 Task: Find connections with filter location São Domingos do Maranhão with filter topic #Jobhunterswith filter profile language French with filter current company Bessemer Venture Partners with filter school CHANDIGARH UNIVERSITY with filter industry Alternative Dispute Resolution with filter service category Project Management with filter keywords title Actor
Action: Mouse moved to (249, 318)
Screenshot: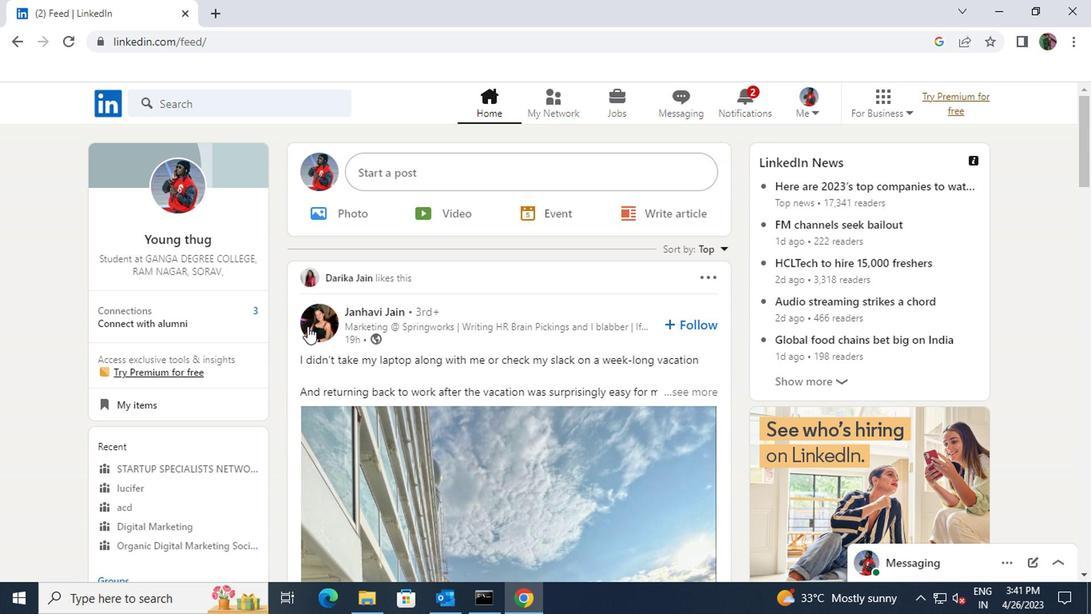 
Action: Mouse pressed left at (249, 318)
Screenshot: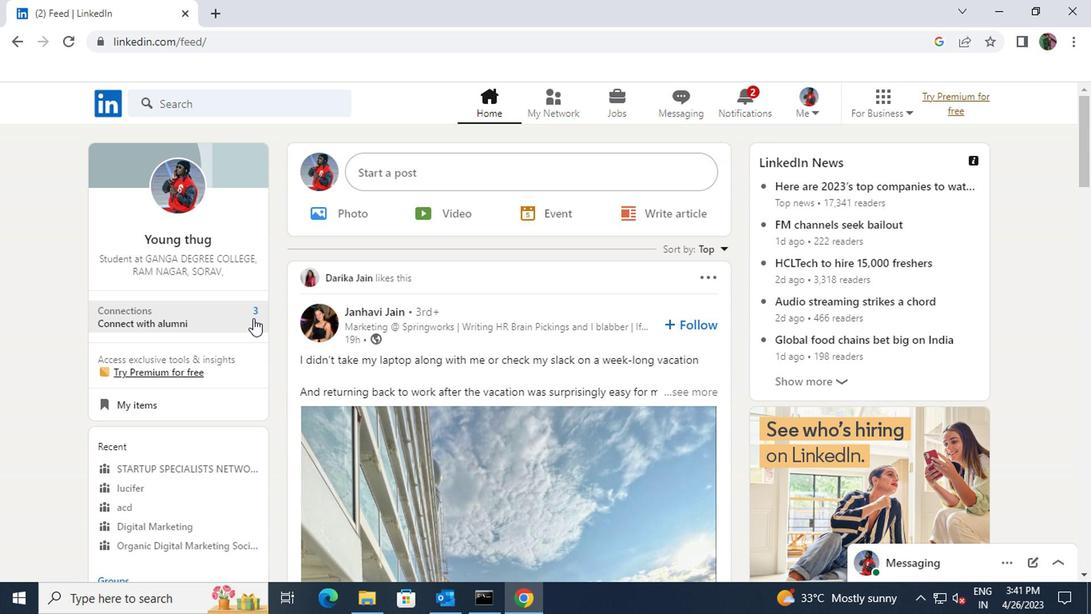 
Action: Mouse moved to (261, 194)
Screenshot: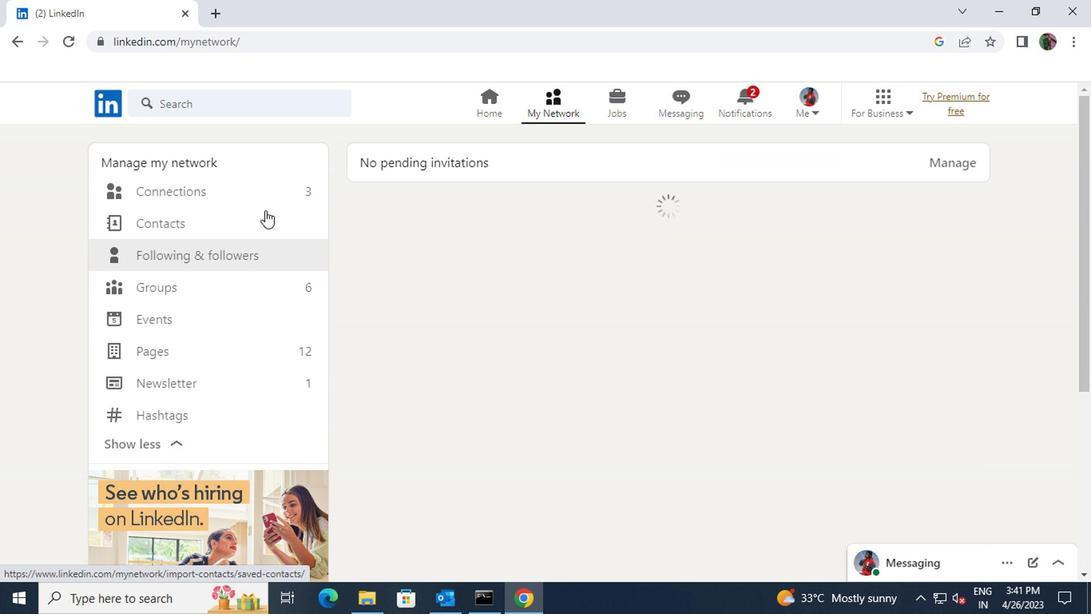 
Action: Mouse pressed left at (261, 194)
Screenshot: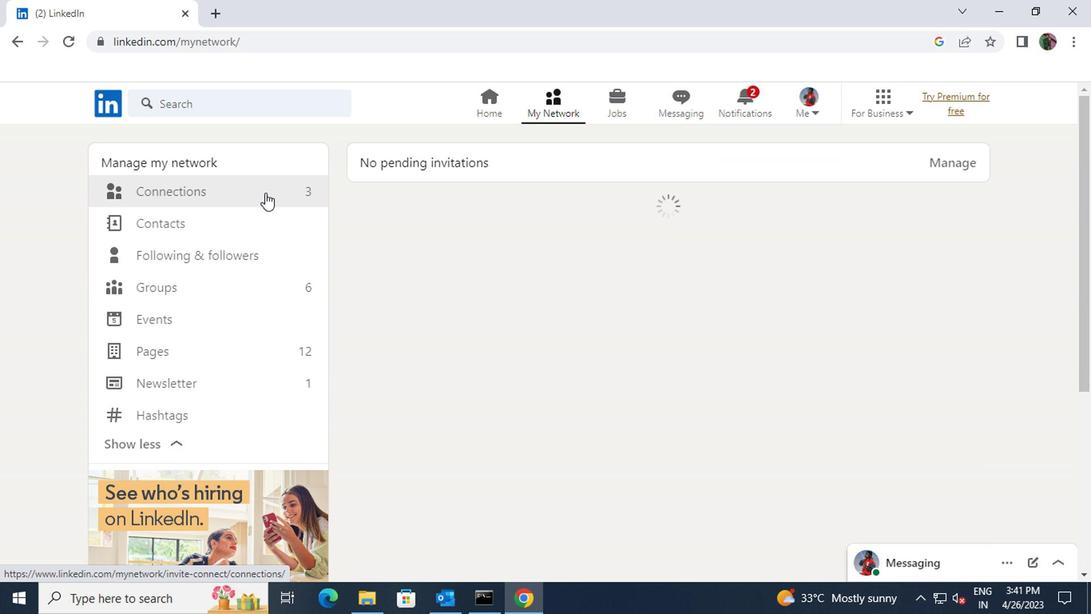 
Action: Mouse moved to (648, 191)
Screenshot: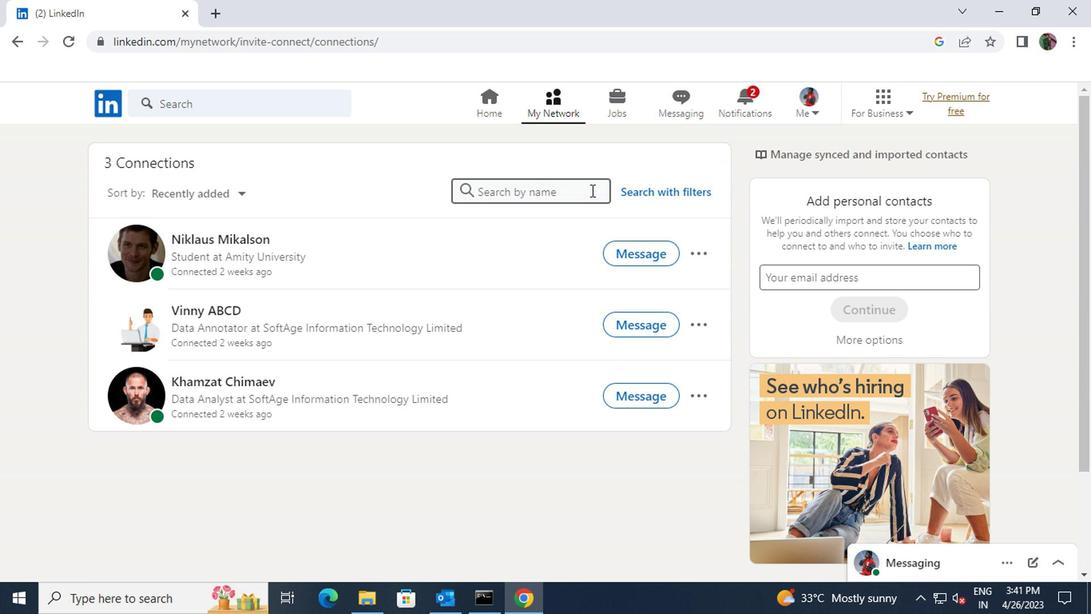 
Action: Mouse pressed left at (648, 191)
Screenshot: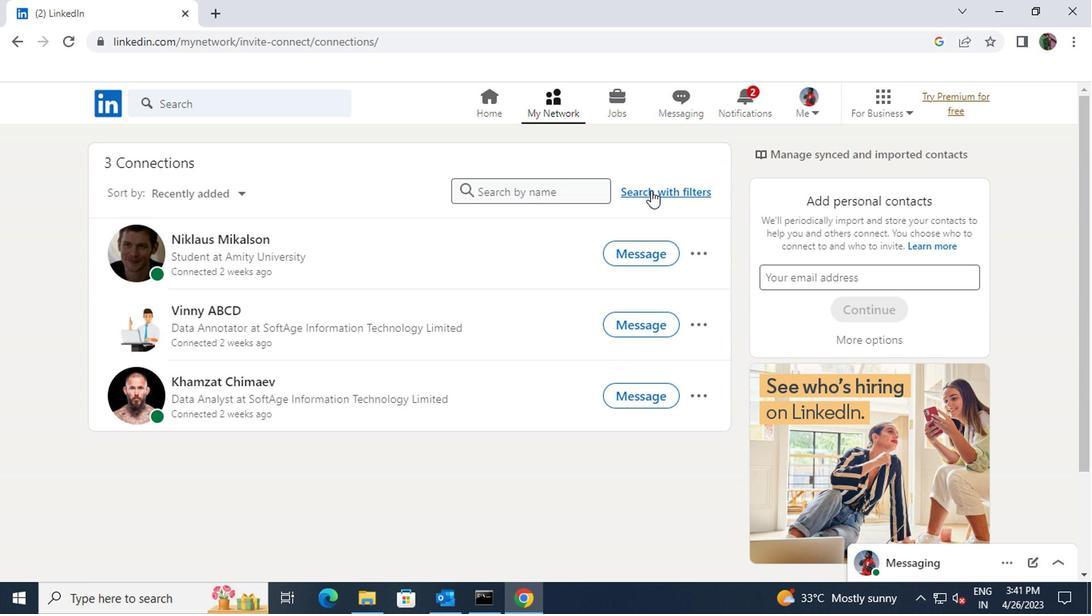 
Action: Mouse moved to (599, 155)
Screenshot: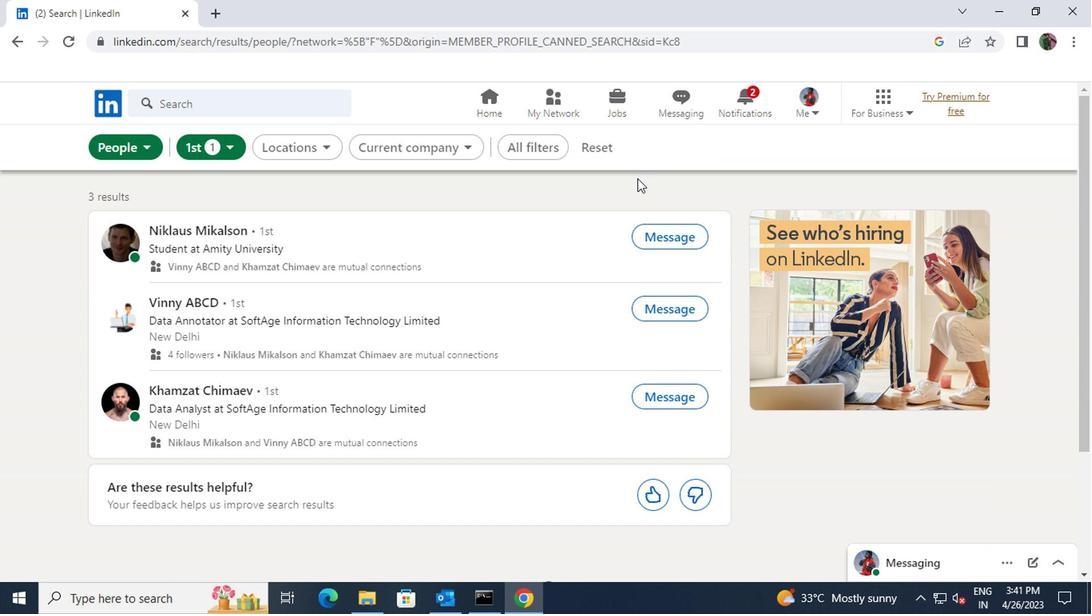 
Action: Mouse pressed left at (599, 155)
Screenshot: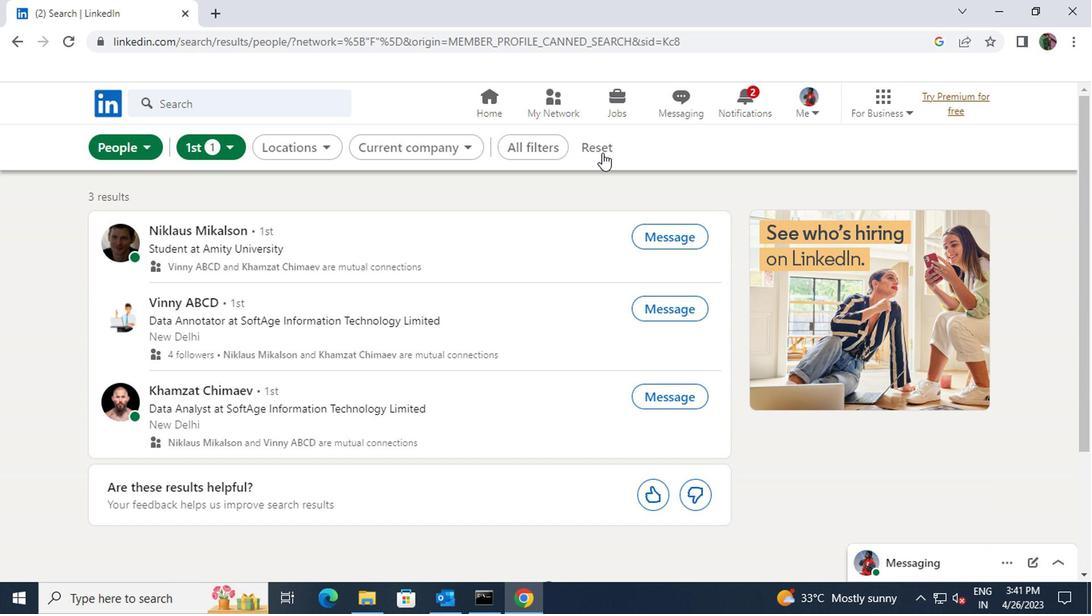 
Action: Mouse moved to (583, 151)
Screenshot: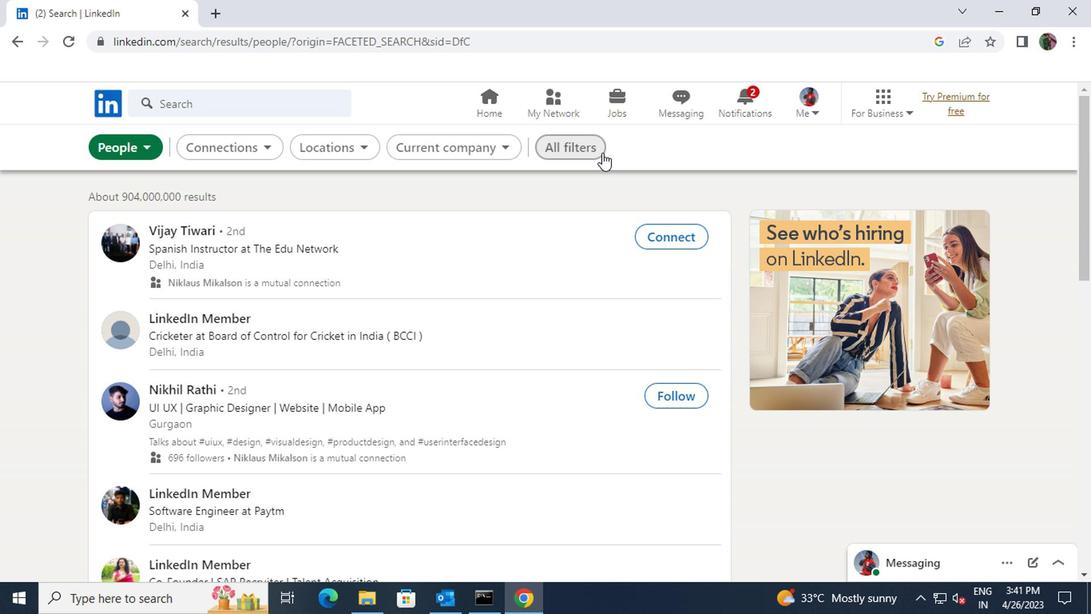 
Action: Mouse pressed left at (583, 151)
Screenshot: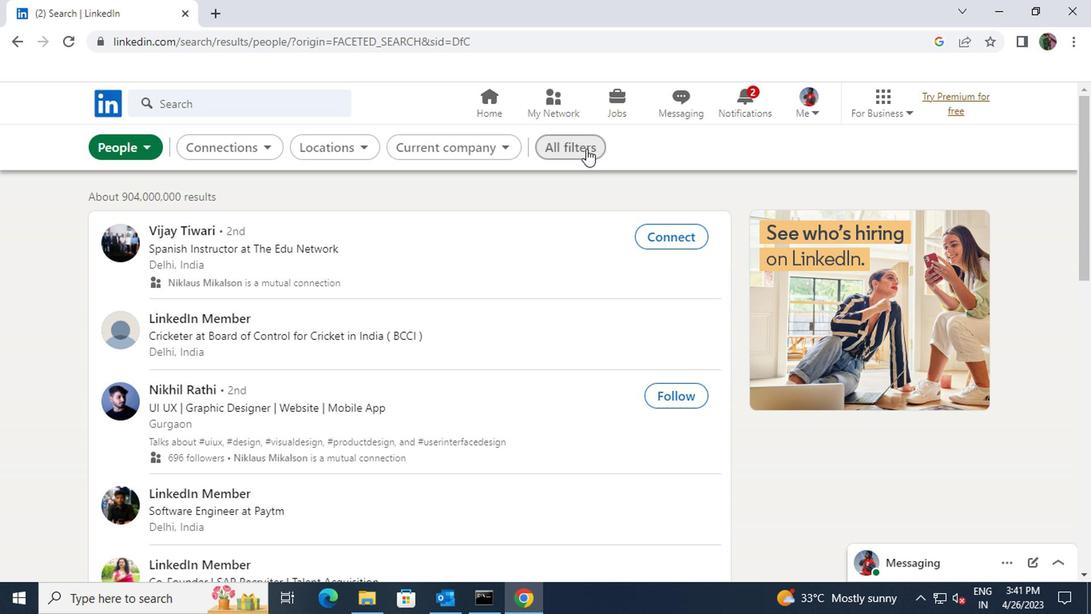 
Action: Mouse moved to (738, 319)
Screenshot: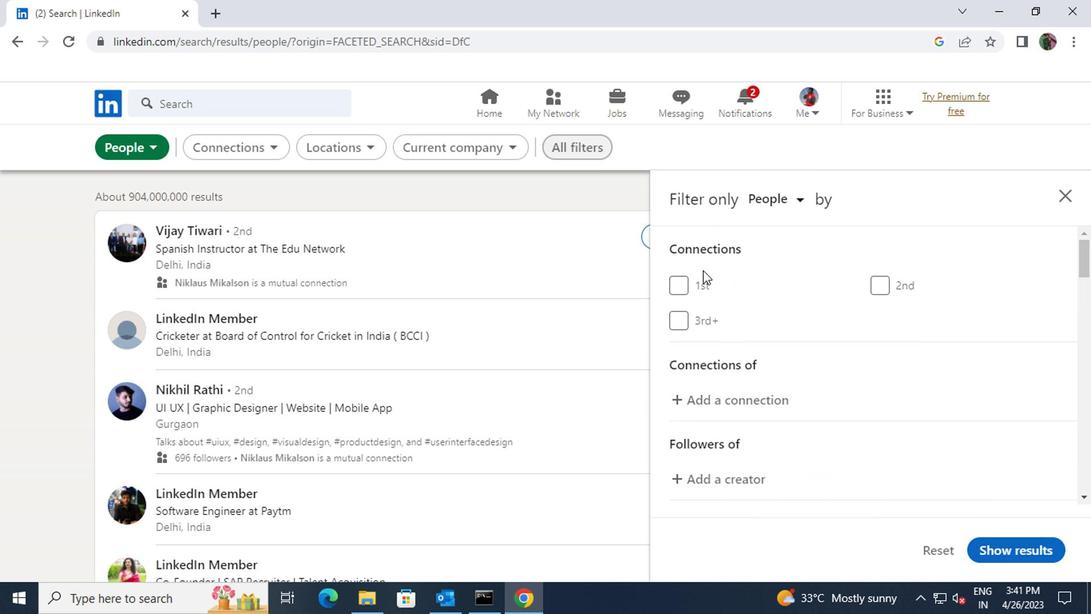
Action: Mouse scrolled (738, 318) with delta (0, -1)
Screenshot: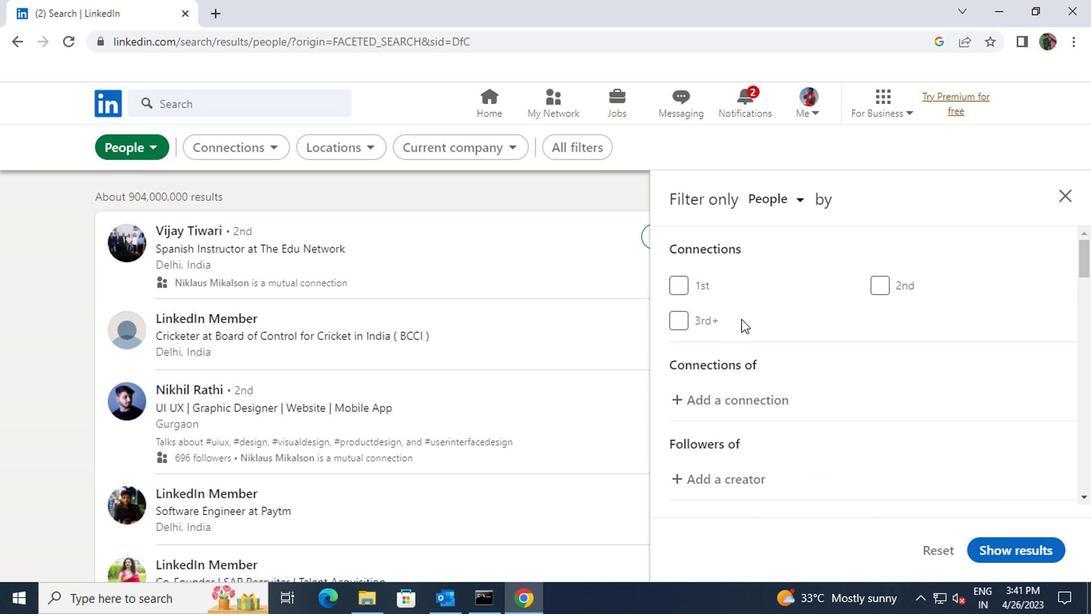 
Action: Mouse scrolled (738, 318) with delta (0, -1)
Screenshot: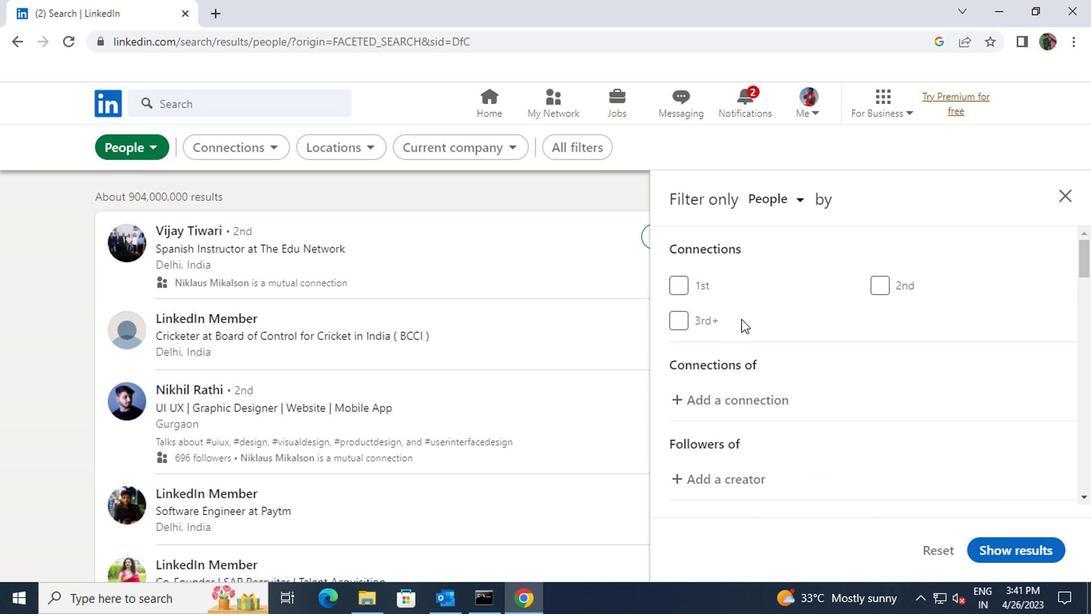 
Action: Mouse scrolled (738, 318) with delta (0, -1)
Screenshot: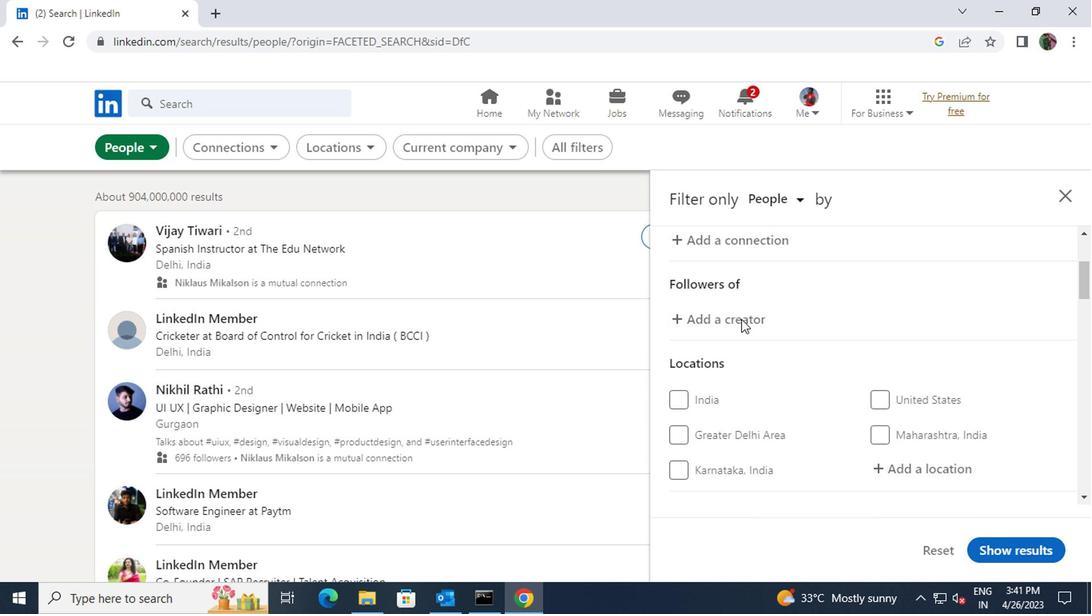 
Action: Mouse moved to (906, 395)
Screenshot: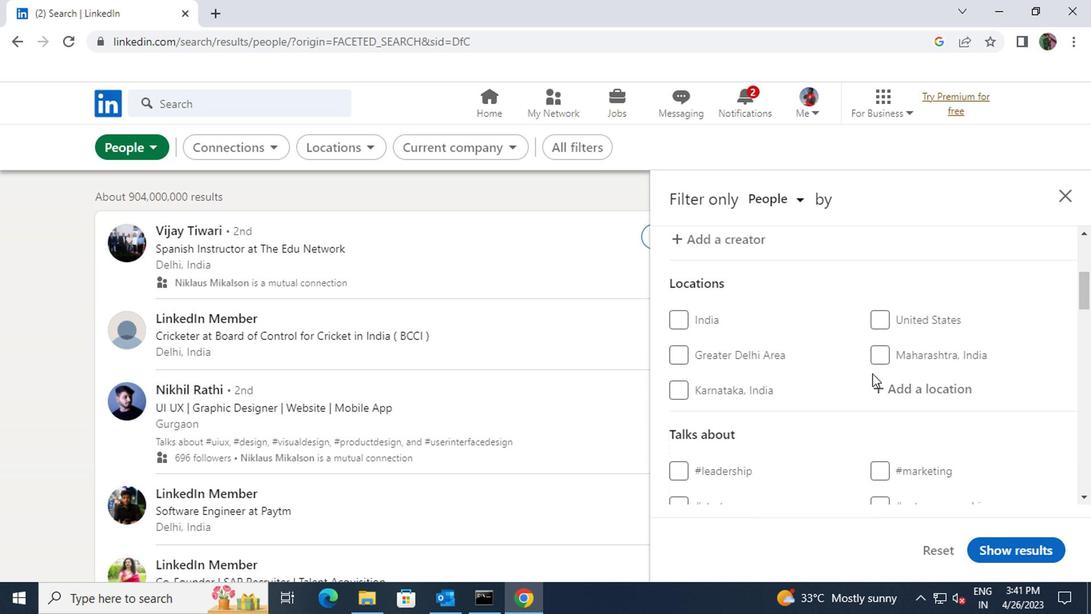 
Action: Mouse pressed left at (906, 395)
Screenshot: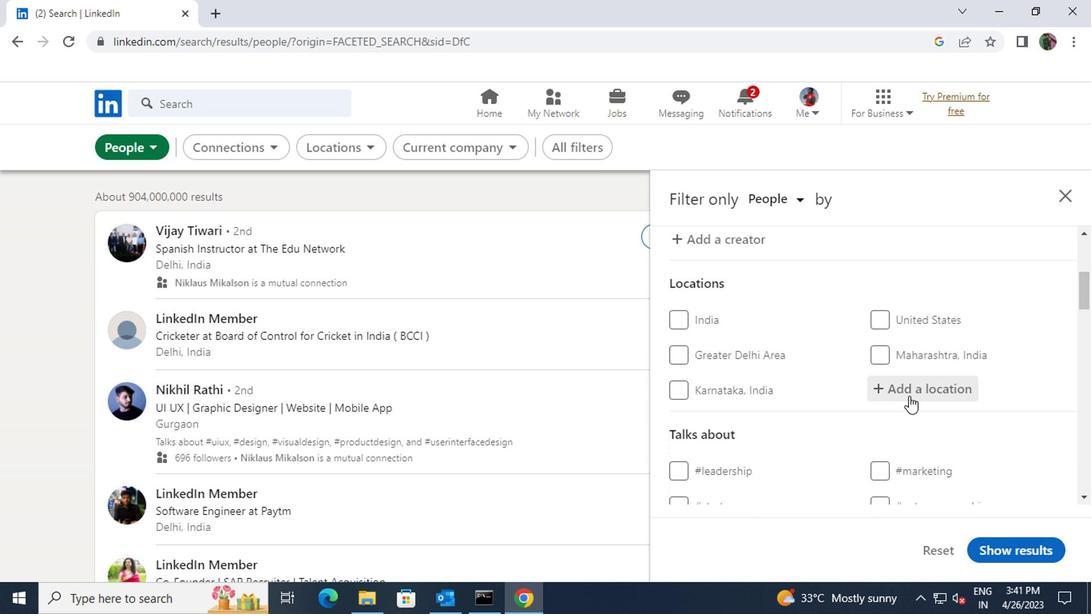 
Action: Key pressed <Key.shift>SAO<Key.space>DOMINGOS<Key.space>DO<Key.space>MAR
Screenshot: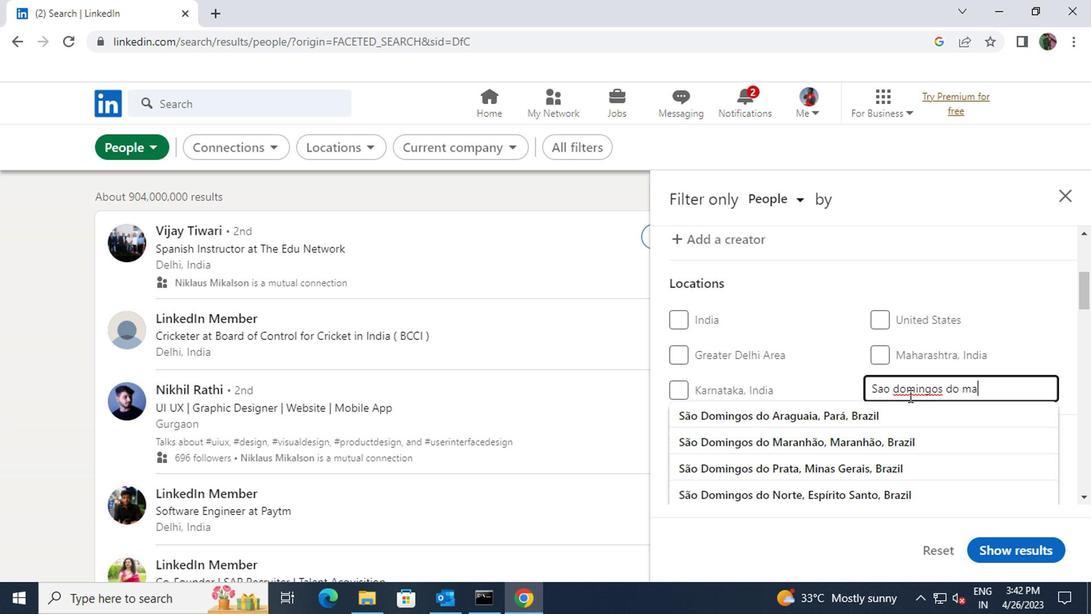 
Action: Mouse moved to (886, 425)
Screenshot: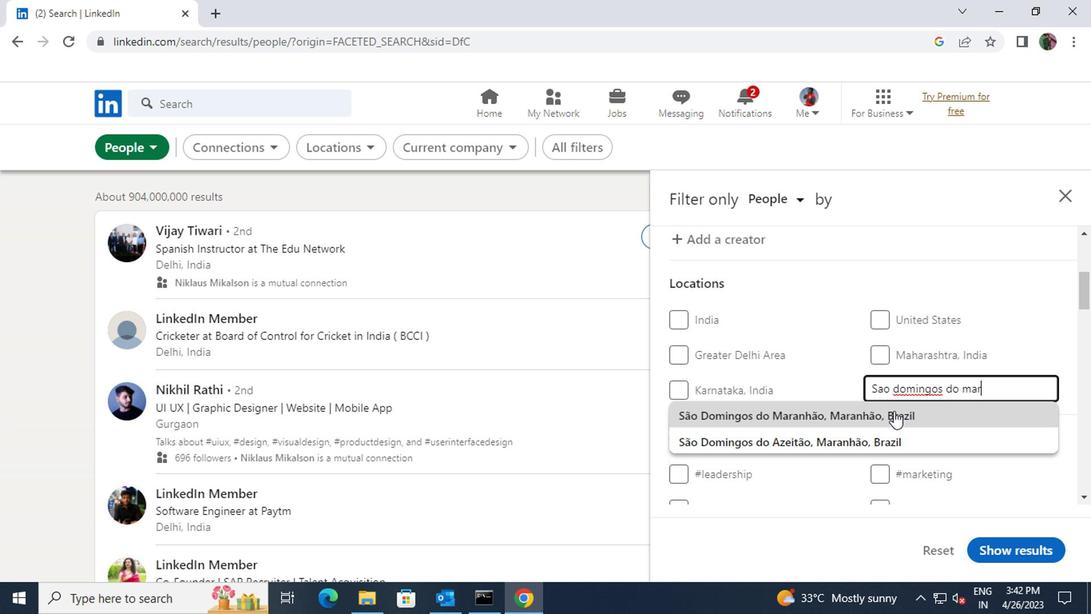 
Action: Mouse pressed left at (886, 425)
Screenshot: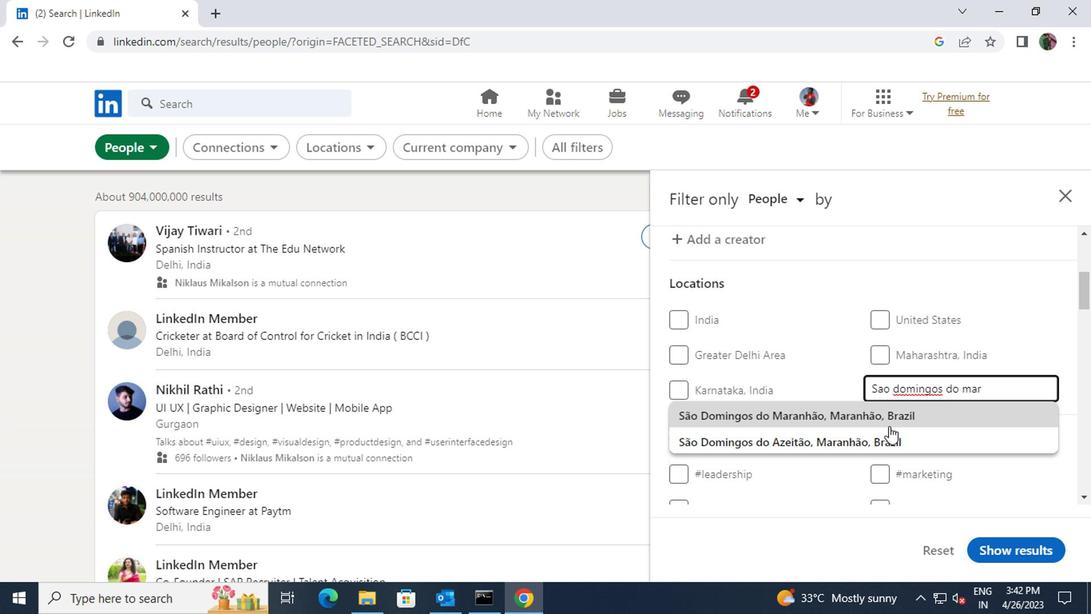 
Action: Mouse scrolled (886, 424) with delta (0, -1)
Screenshot: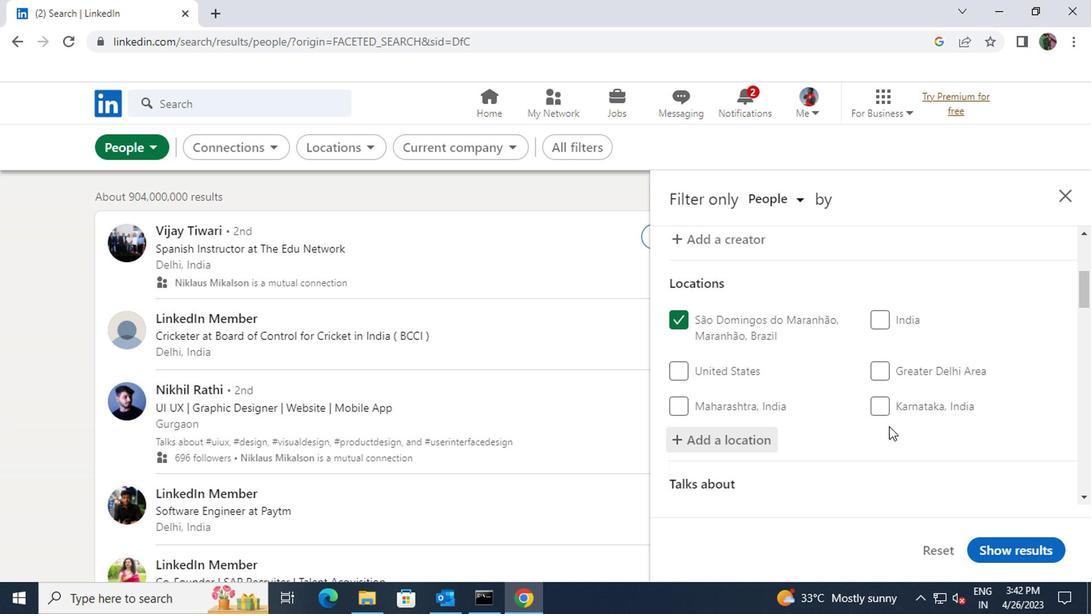 
Action: Mouse scrolled (886, 424) with delta (0, -1)
Screenshot: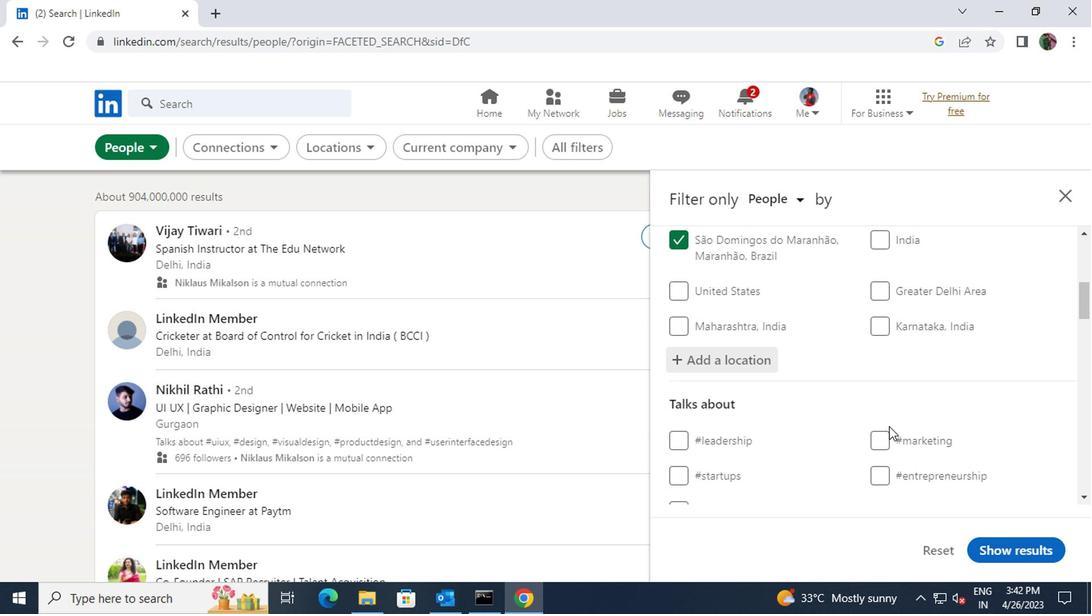 
Action: Mouse pressed left at (886, 425)
Screenshot: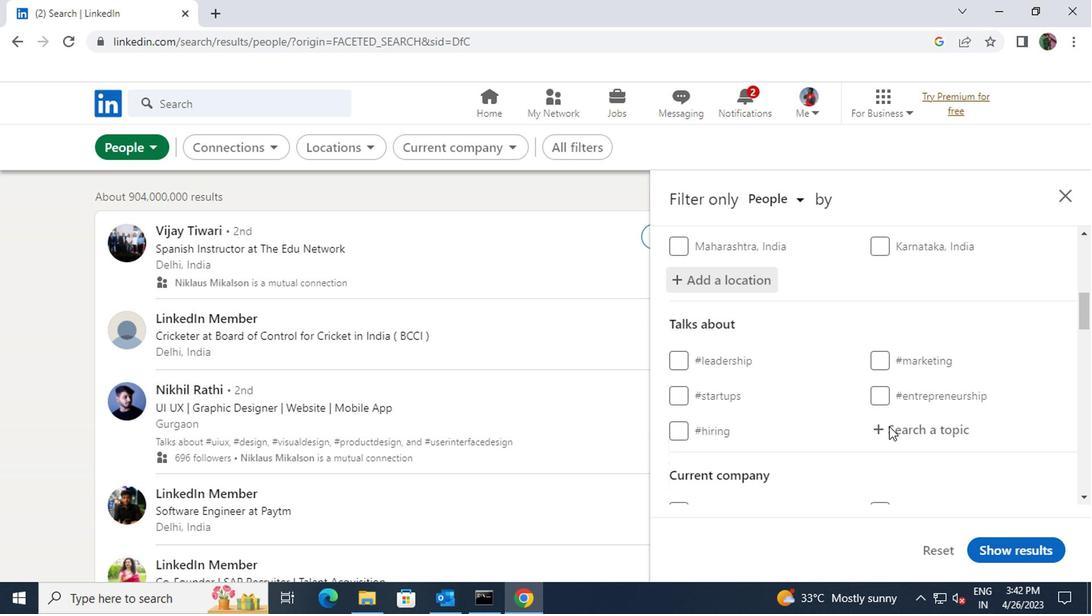 
Action: Key pressed <Key.shift><Key.shift><Key.shift><Key.shift><Key.shift><Key.shift>#<Key.shift>JOBHUNTERSWITH
Screenshot: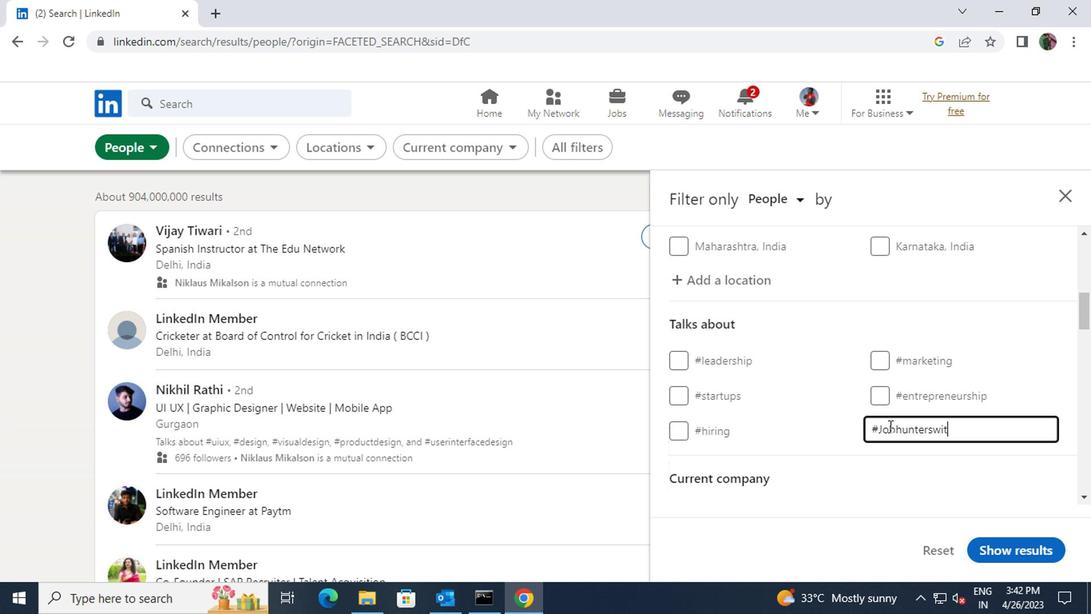 
Action: Mouse scrolled (886, 424) with delta (0, -1)
Screenshot: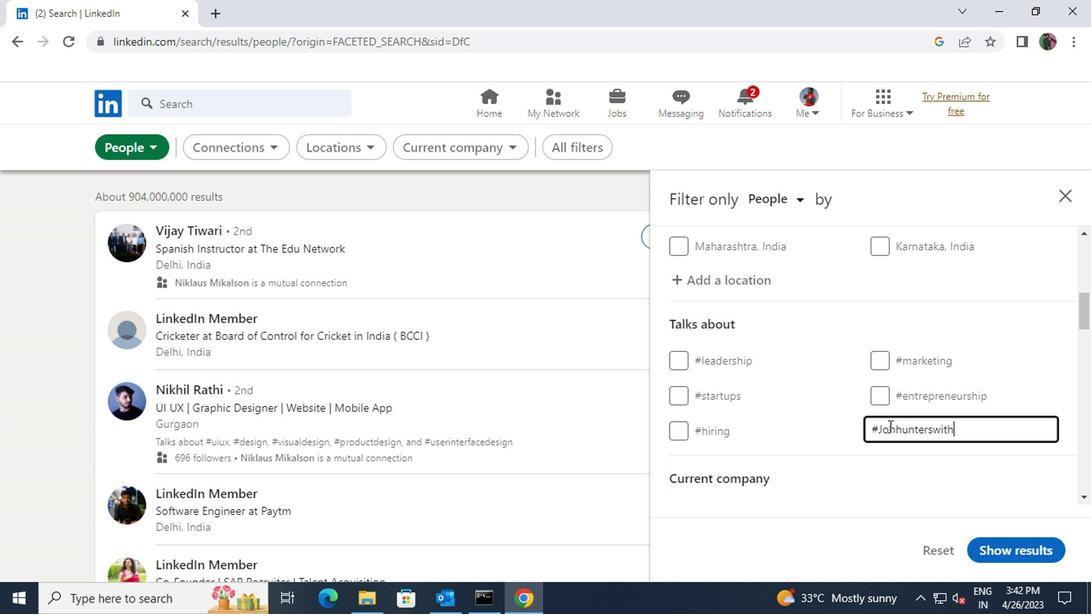 
Action: Mouse scrolled (886, 424) with delta (0, -1)
Screenshot: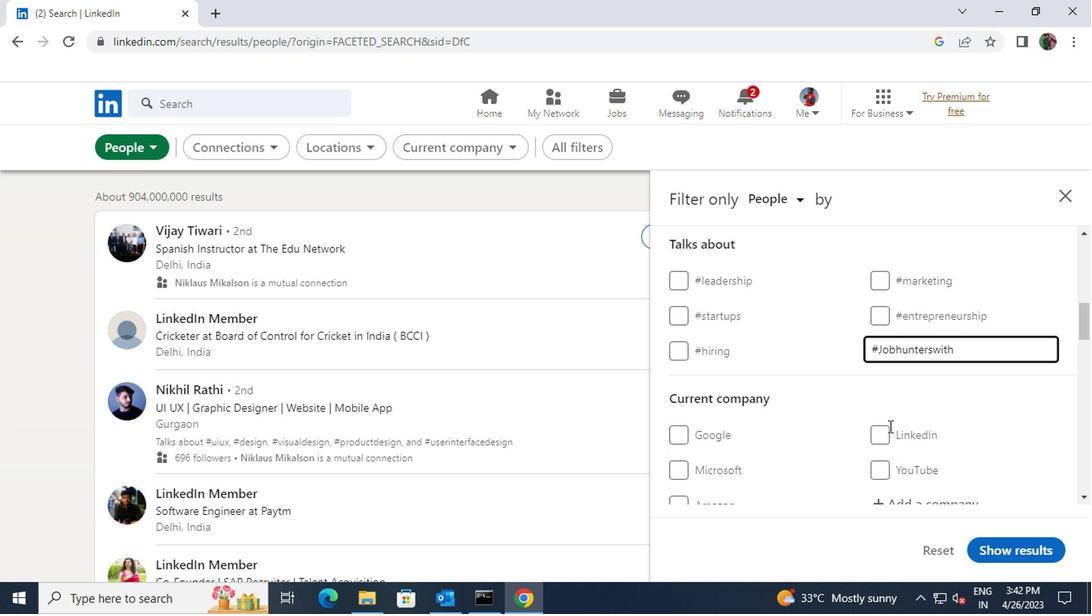 
Action: Mouse pressed left at (886, 425)
Screenshot: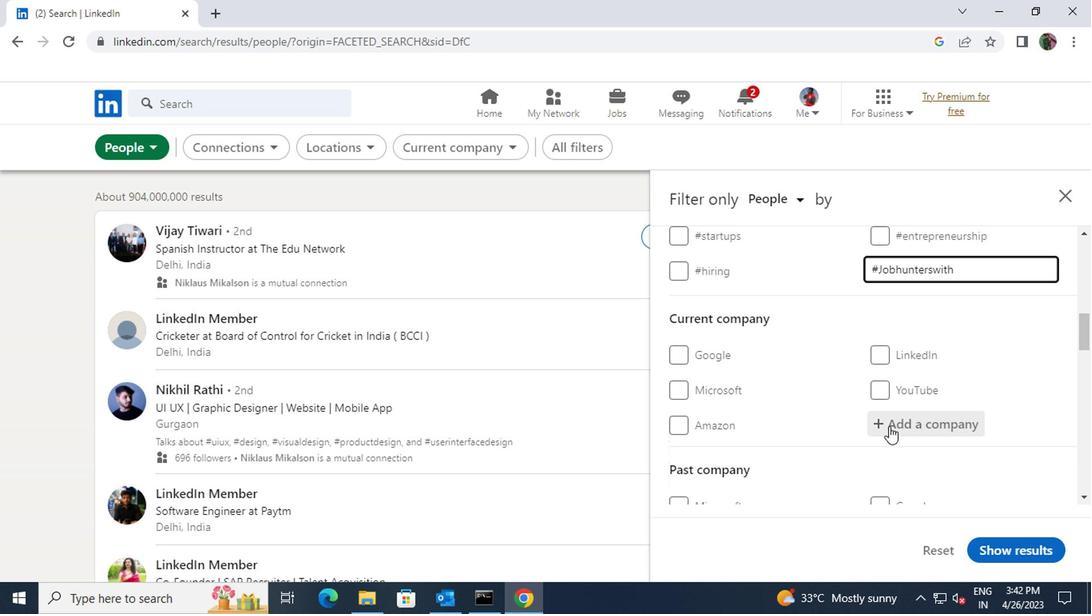 
Action: Mouse scrolled (886, 424) with delta (0, -1)
Screenshot: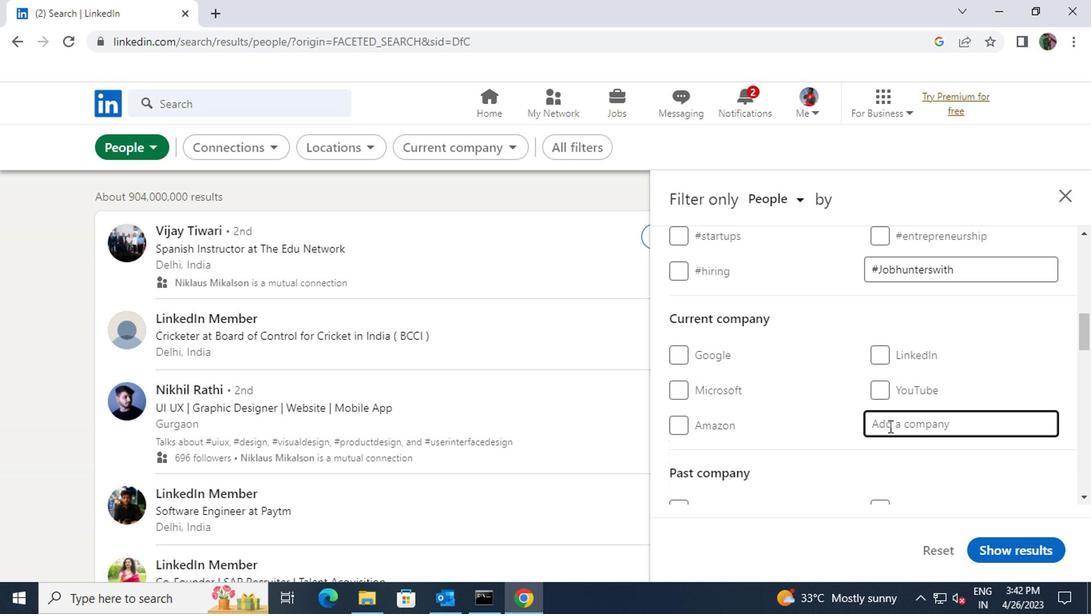
Action: Key pressed <Key.shift><Key.shift>BESS
Screenshot: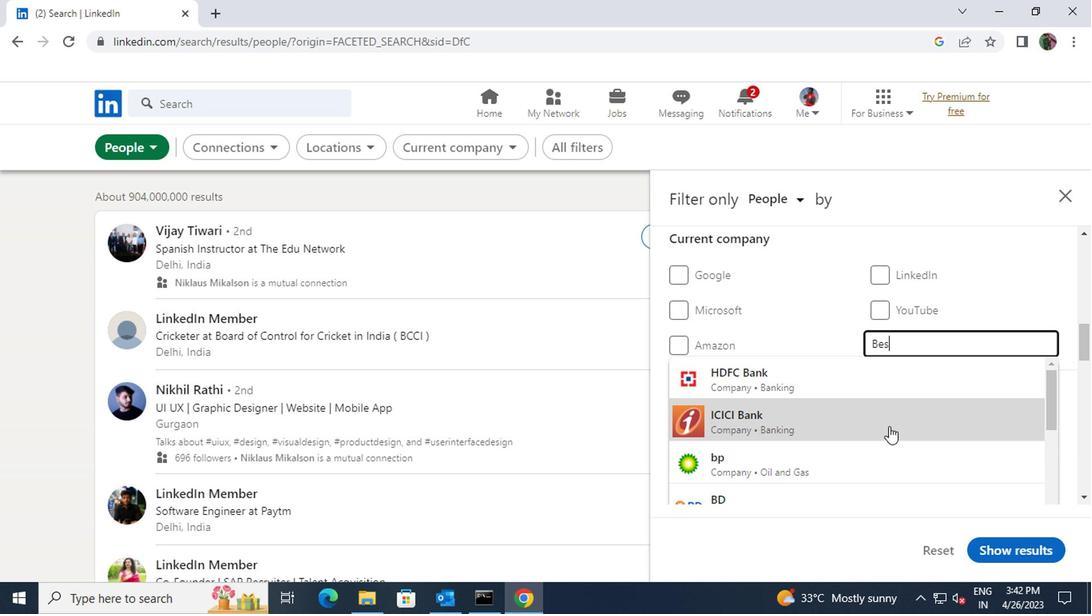 
Action: Mouse moved to (875, 391)
Screenshot: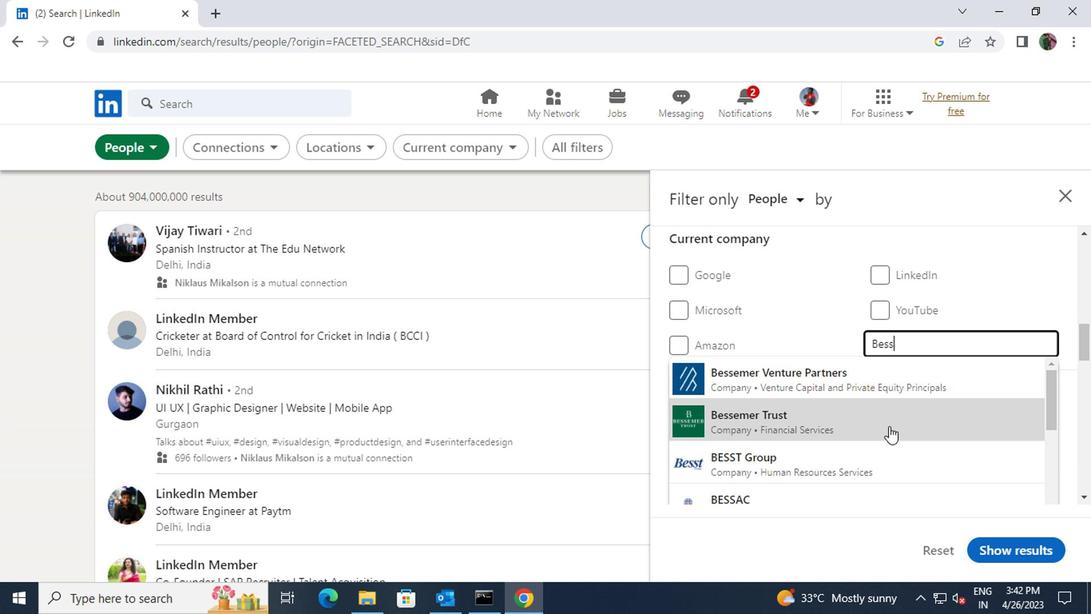 
Action: Mouse pressed left at (875, 391)
Screenshot: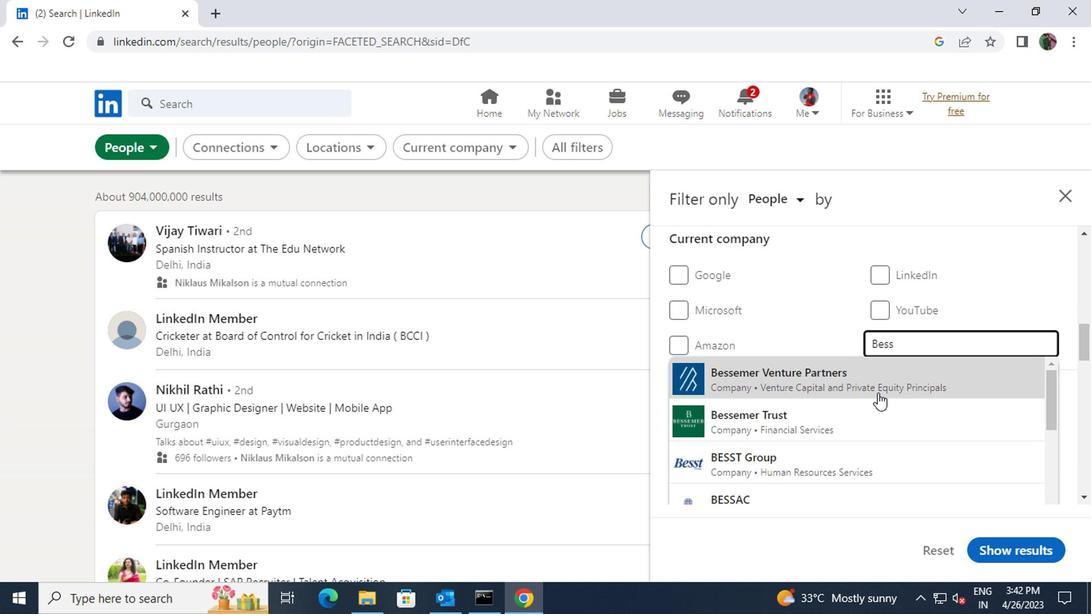 
Action: Mouse scrolled (875, 391) with delta (0, 0)
Screenshot: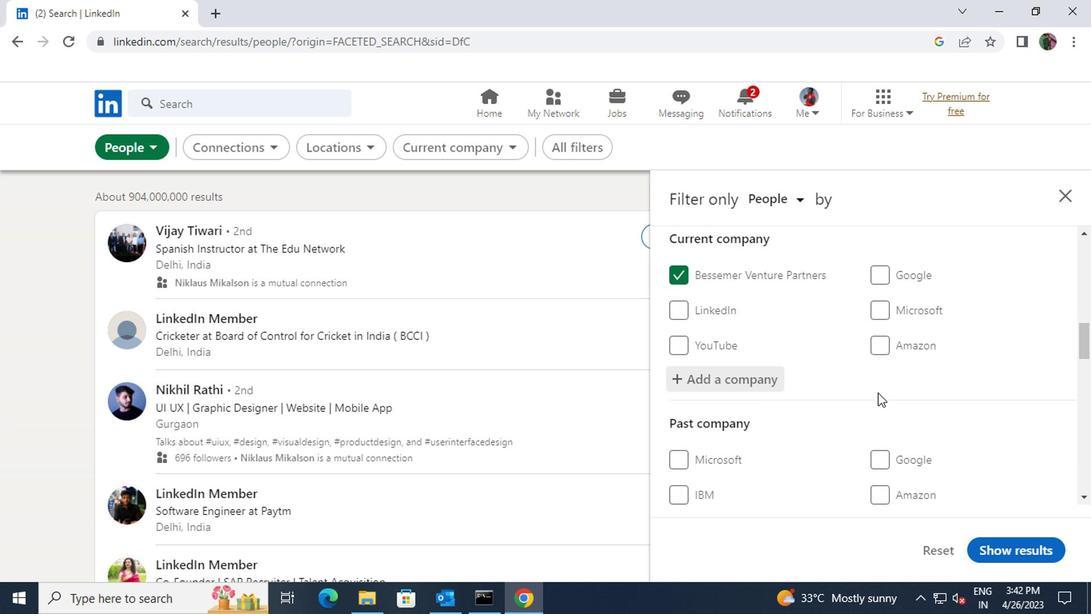 
Action: Mouse scrolled (875, 391) with delta (0, 0)
Screenshot: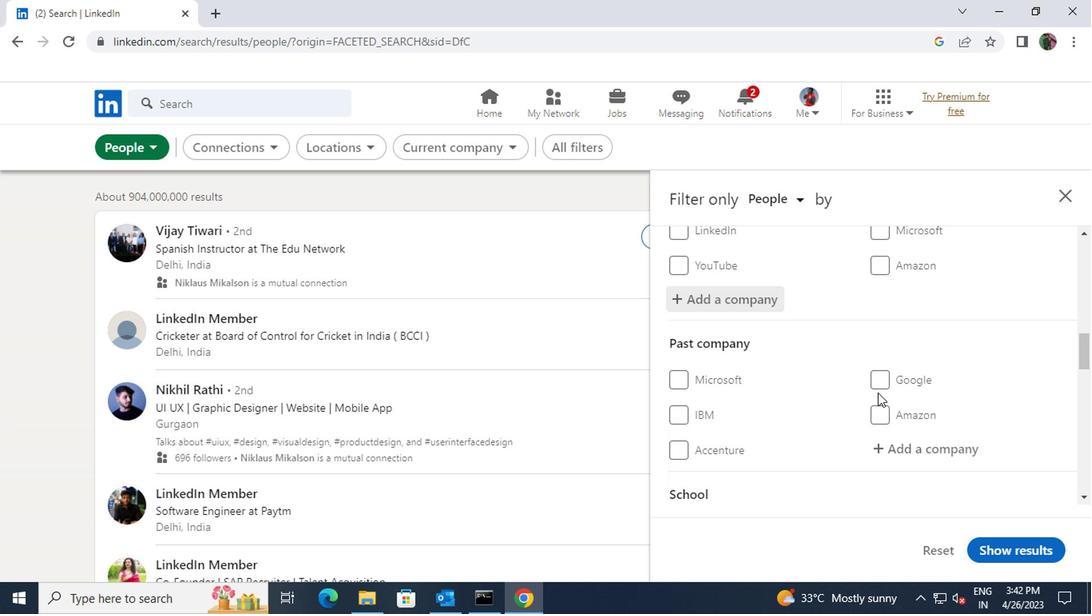 
Action: Mouse scrolled (875, 391) with delta (0, 0)
Screenshot: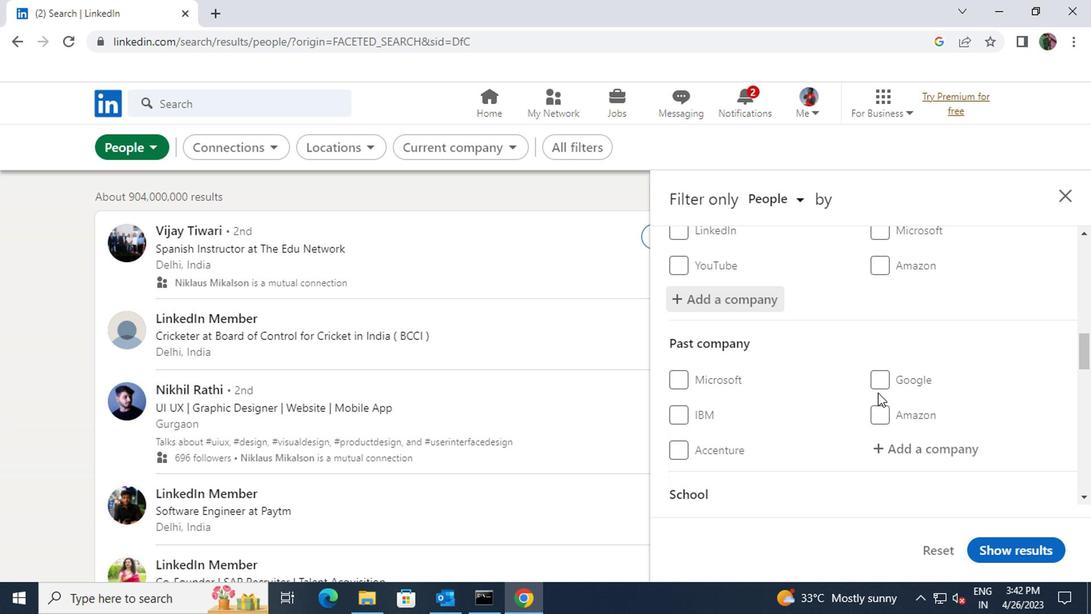 
Action: Mouse moved to (881, 454)
Screenshot: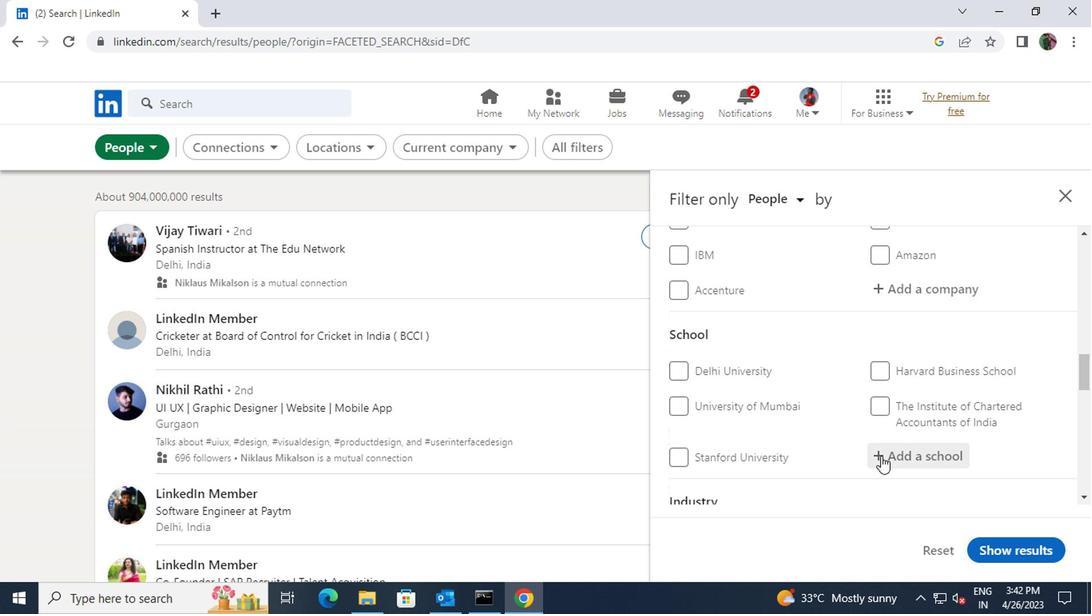 
Action: Mouse pressed left at (881, 454)
Screenshot: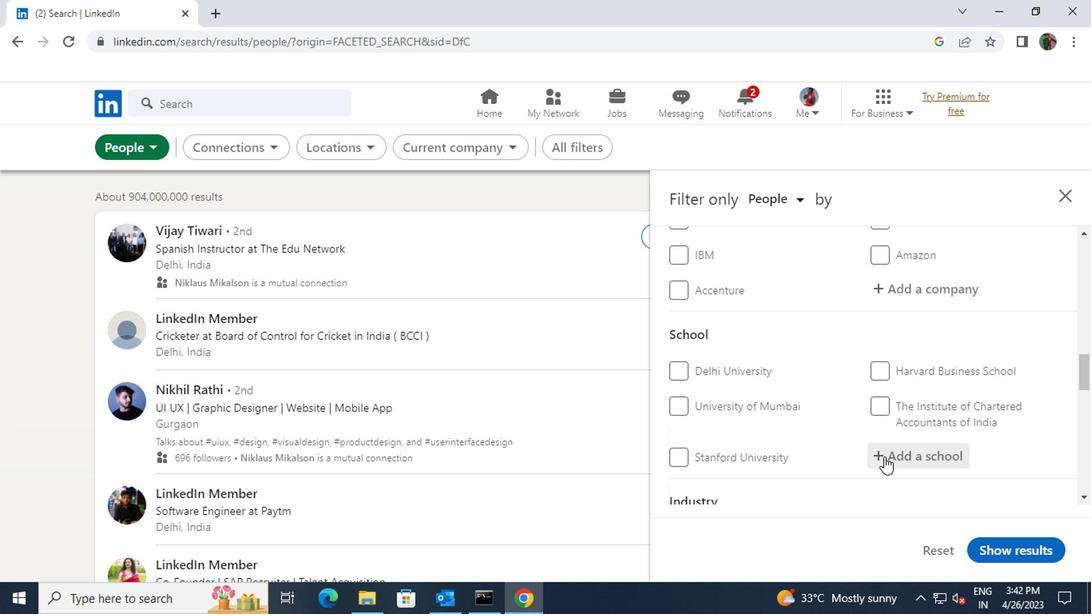 
Action: Key pressed <Key.shift>CHAN
Screenshot: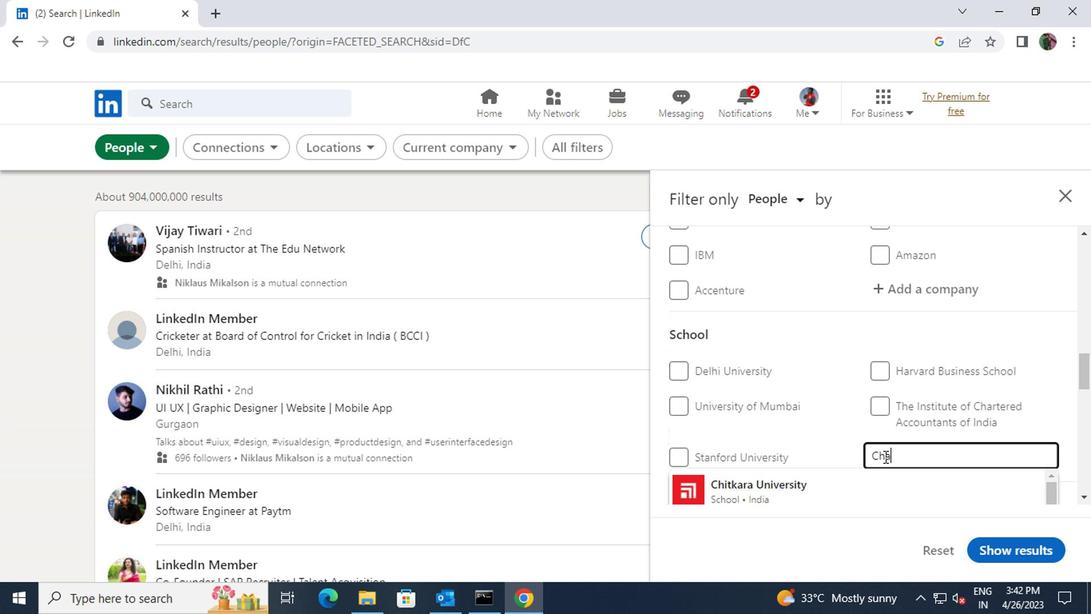 
Action: Mouse moved to (872, 484)
Screenshot: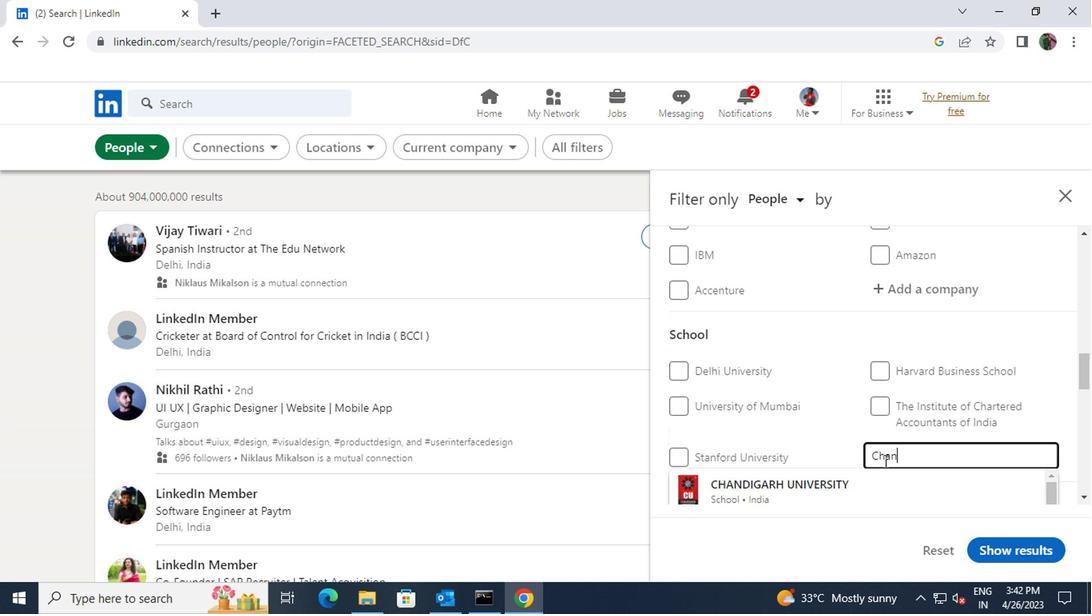 
Action: Mouse pressed left at (872, 484)
Screenshot: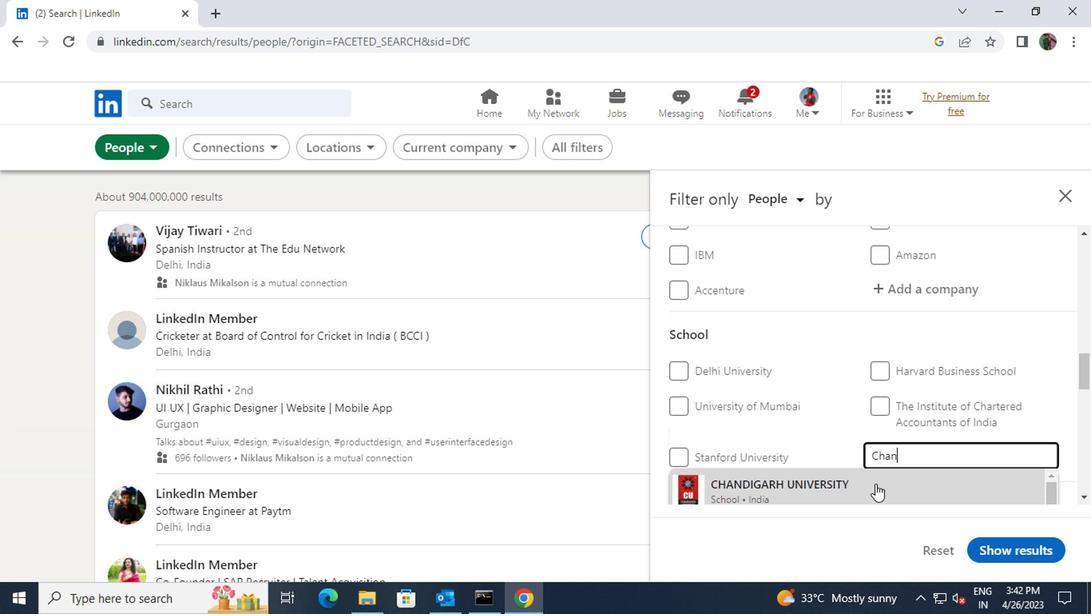 
Action: Mouse scrolled (872, 483) with delta (0, -1)
Screenshot: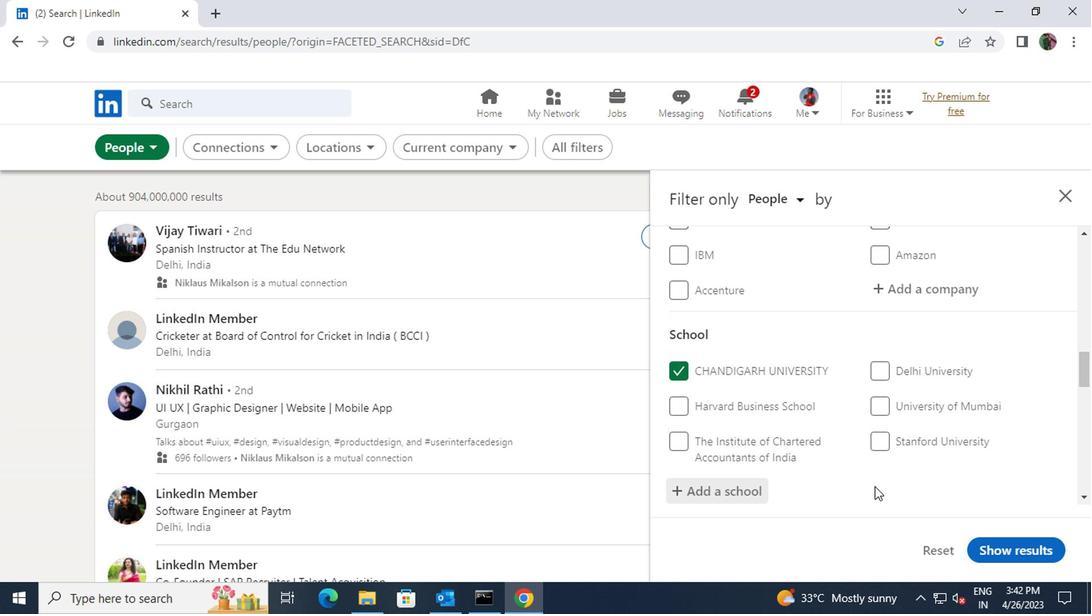 
Action: Mouse scrolled (872, 483) with delta (0, -1)
Screenshot: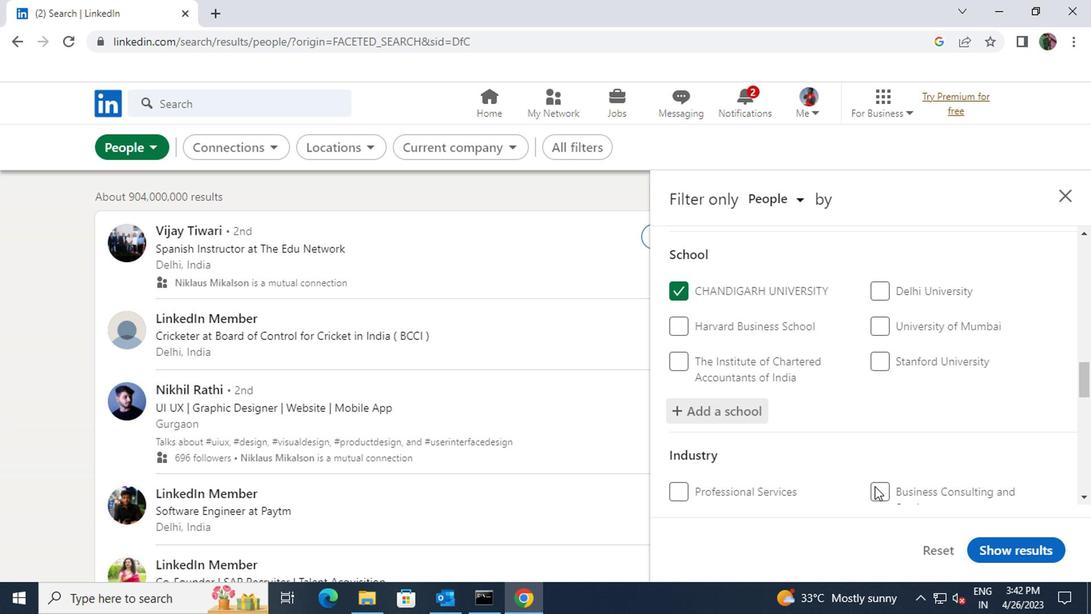 
Action: Mouse scrolled (872, 483) with delta (0, -1)
Screenshot: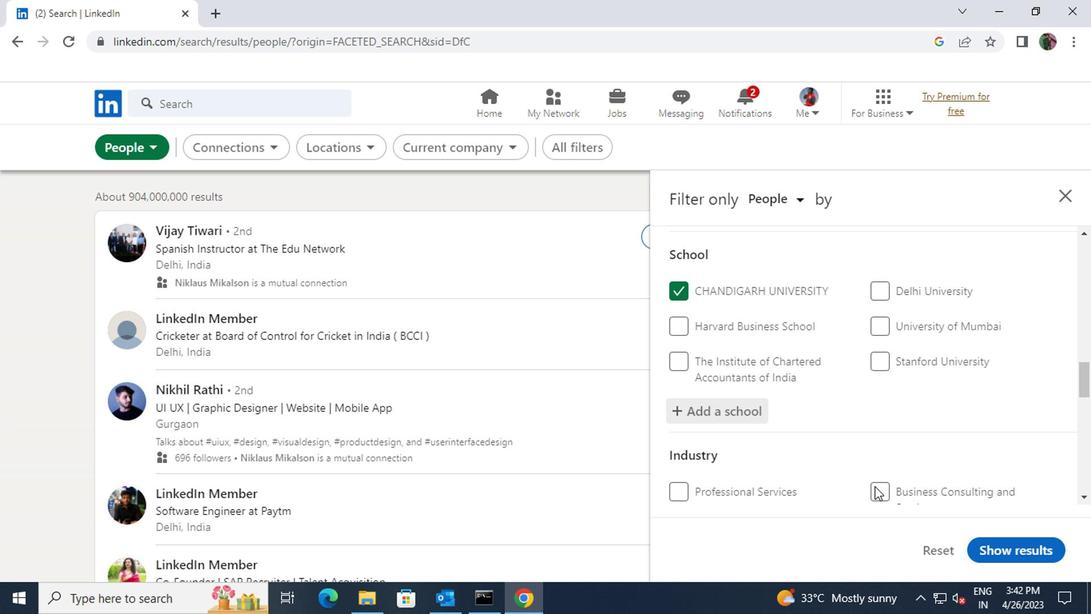 
Action: Mouse moved to (895, 430)
Screenshot: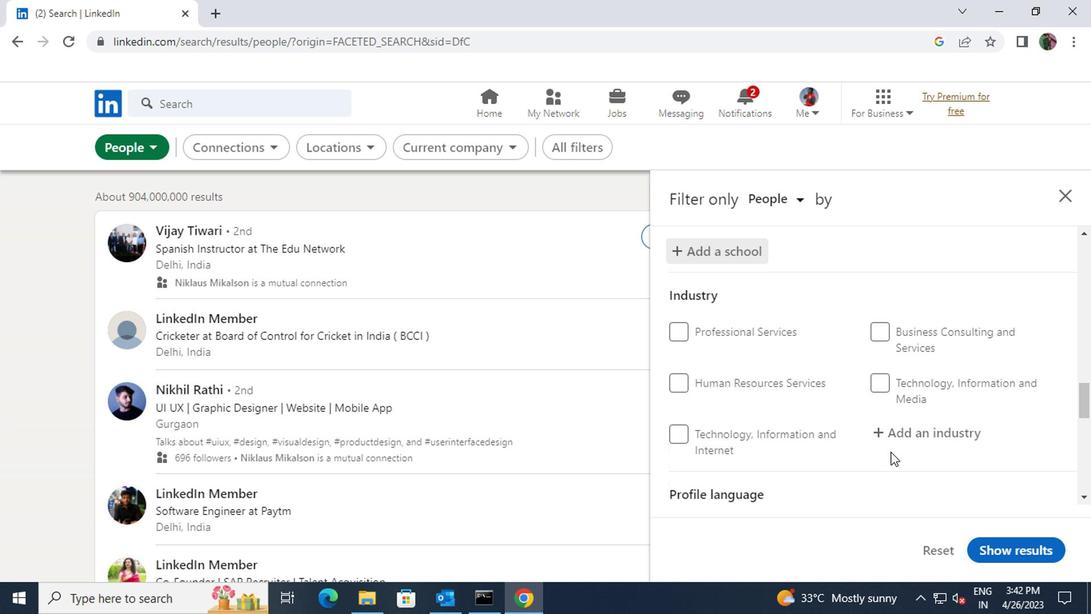 
Action: Mouse pressed left at (895, 430)
Screenshot: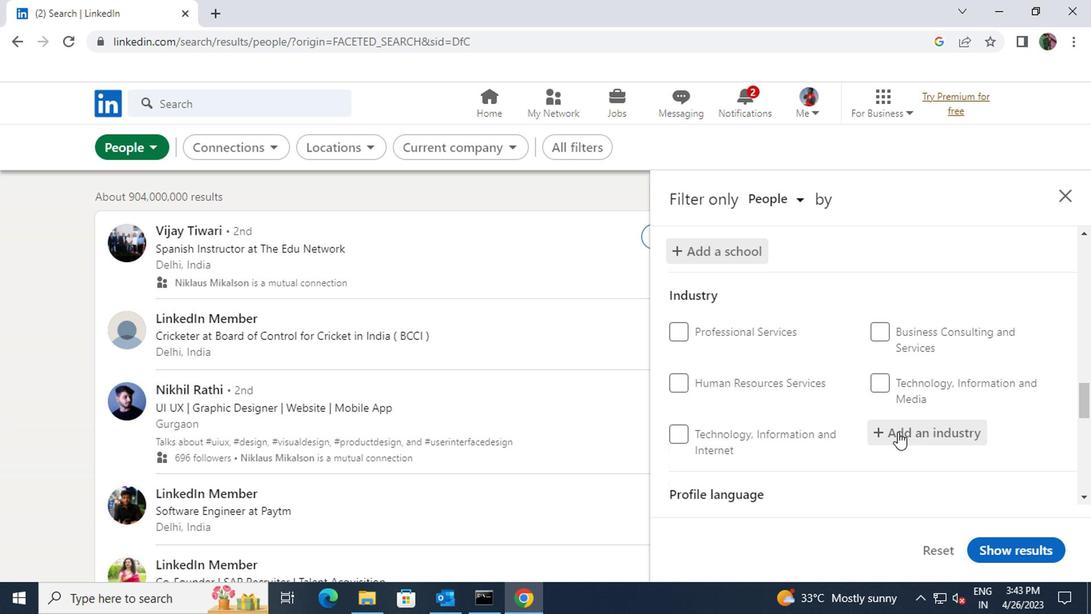 
Action: Key pressed <Key.shift>ALTER
Screenshot: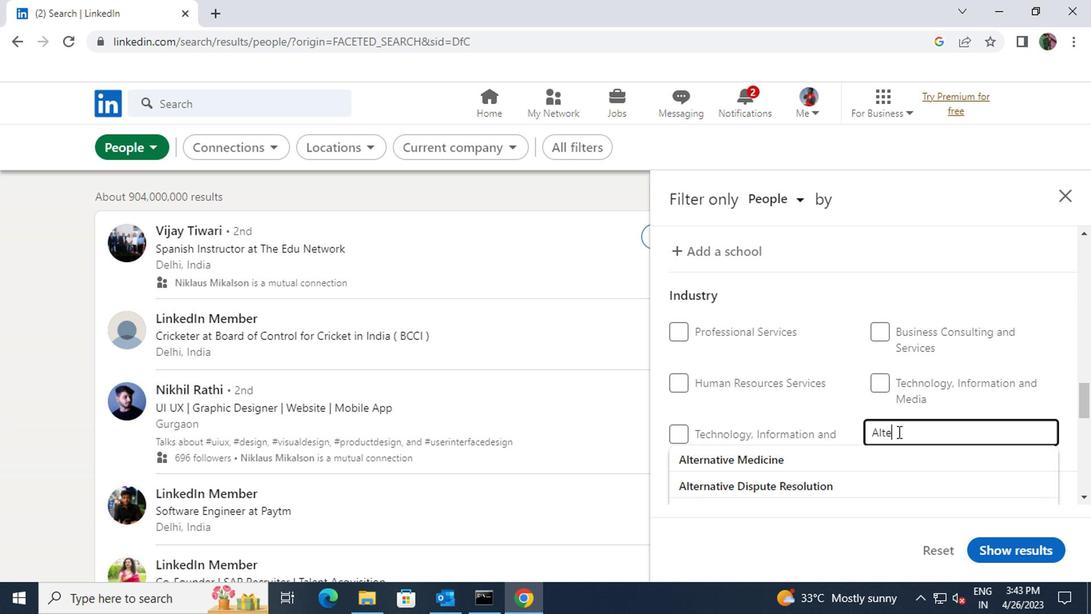 
Action: Mouse moved to (889, 476)
Screenshot: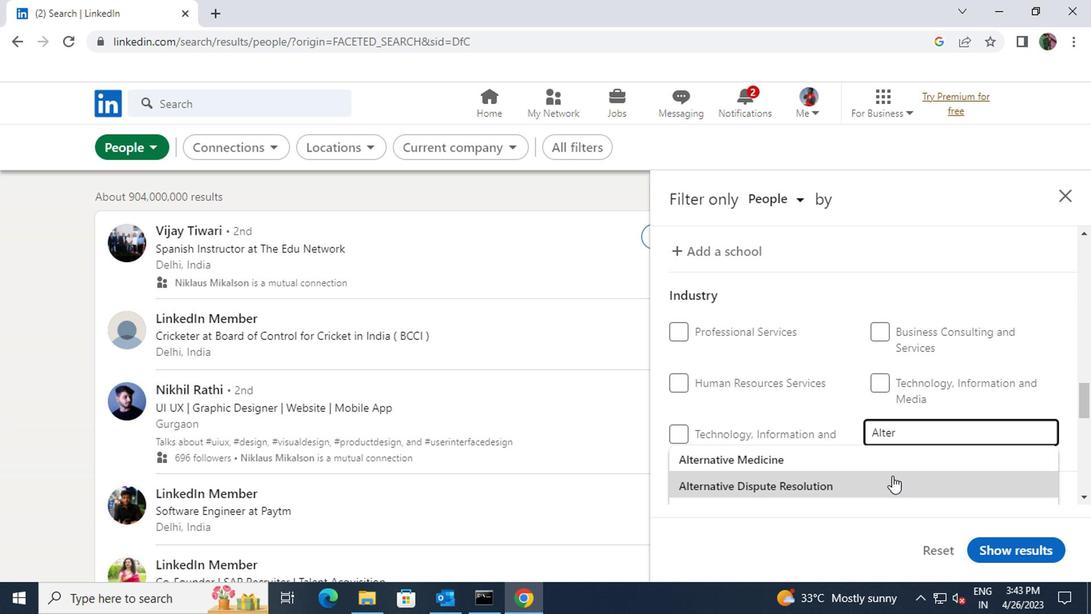 
Action: Mouse pressed left at (889, 476)
Screenshot: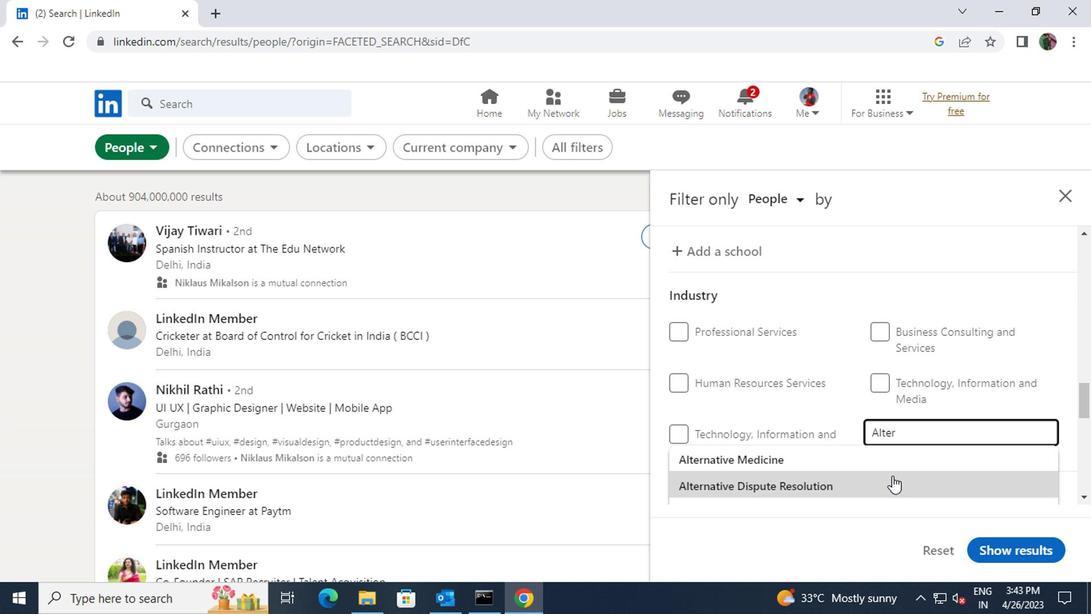 
Action: Mouse scrolled (889, 475) with delta (0, 0)
Screenshot: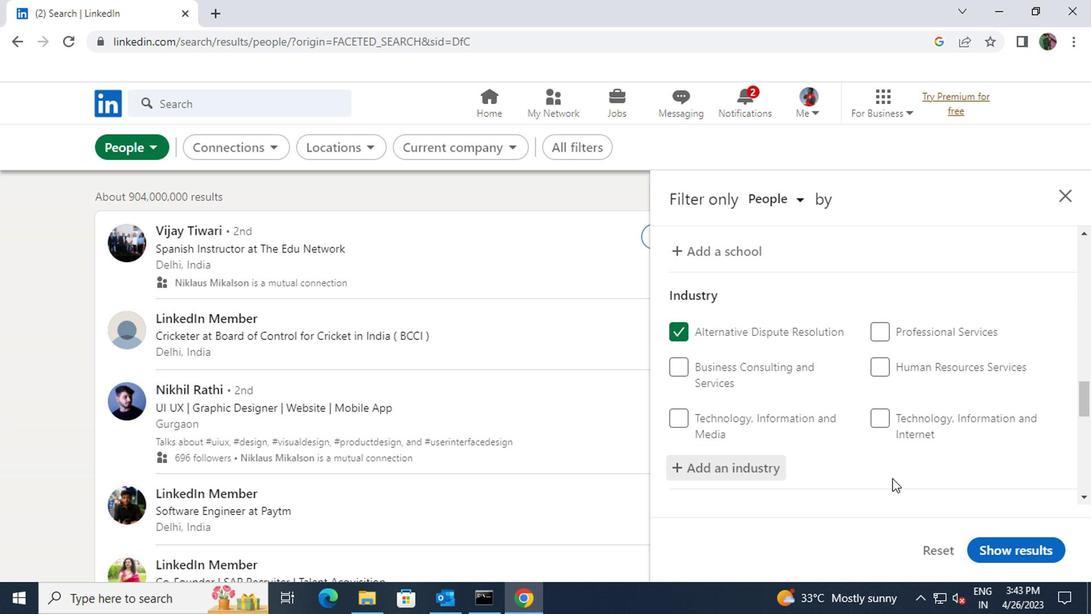 
Action: Mouse scrolled (889, 475) with delta (0, 0)
Screenshot: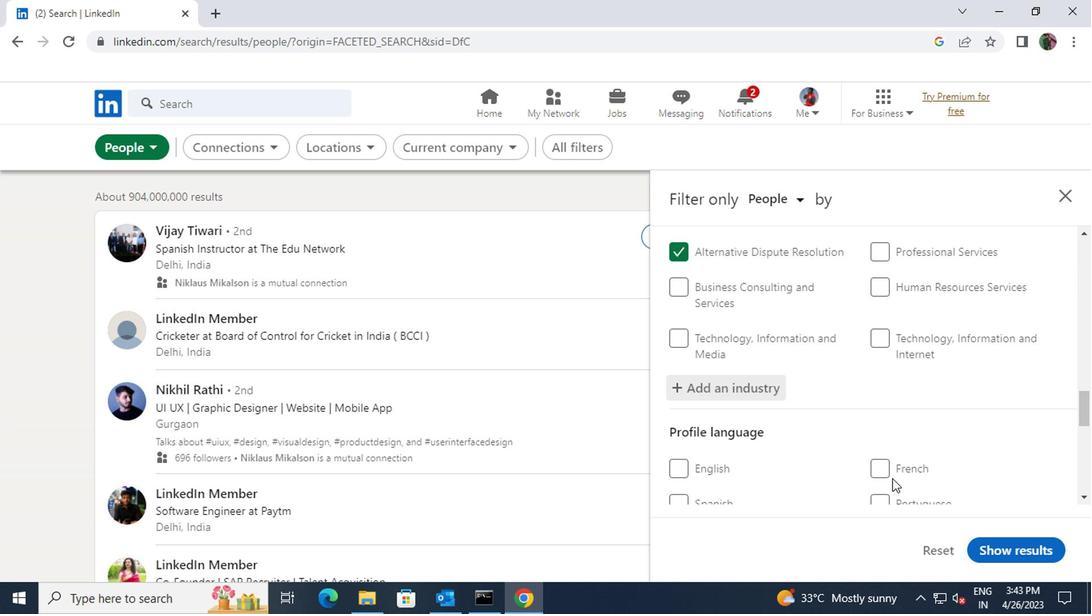 
Action: Mouse moved to (874, 387)
Screenshot: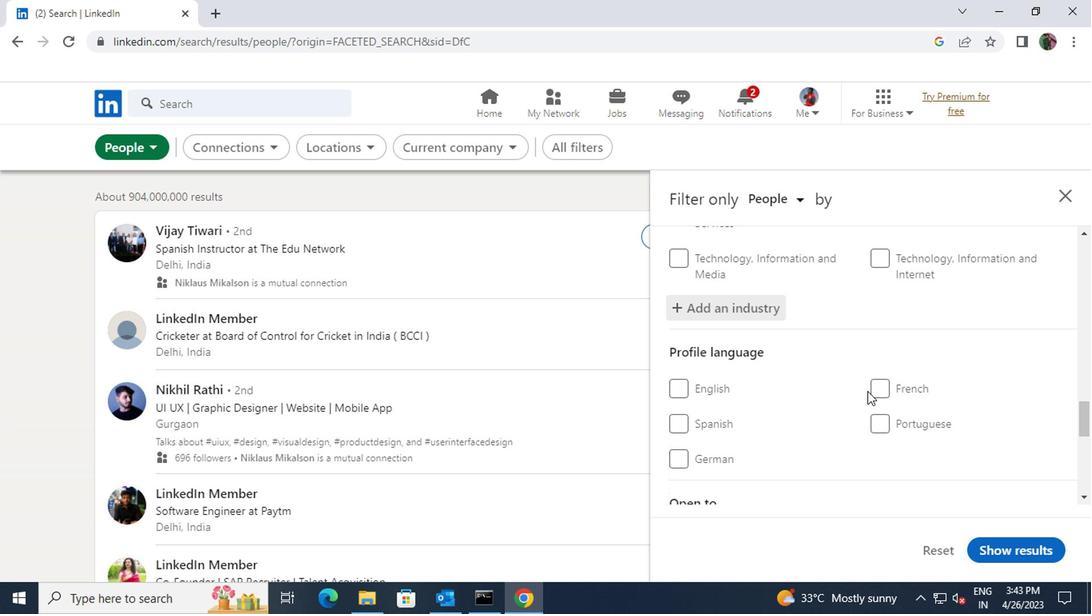 
Action: Mouse pressed left at (874, 387)
Screenshot: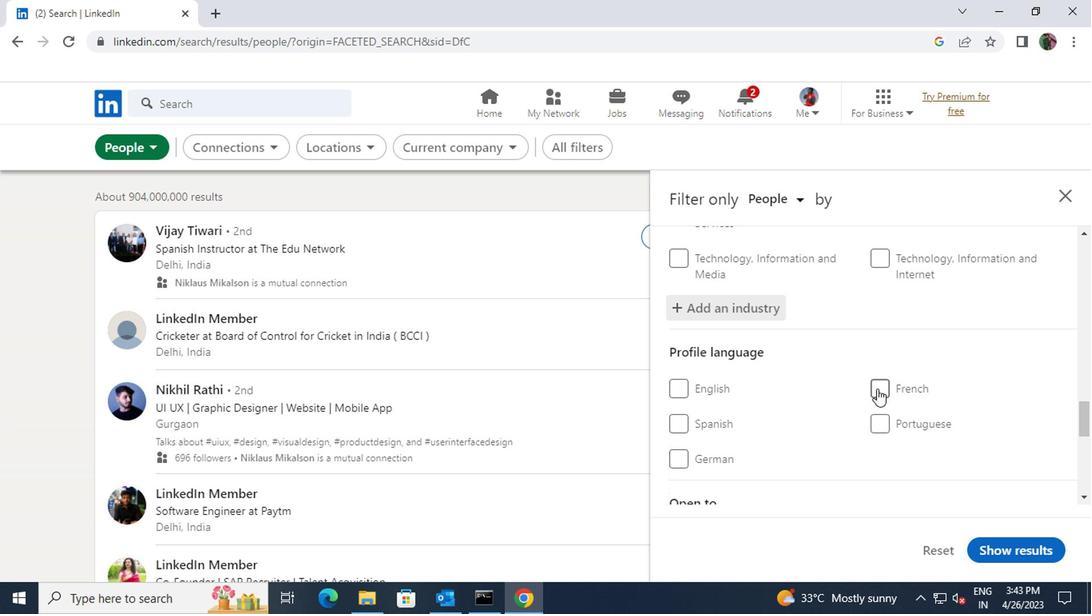 
Action: Mouse moved to (852, 445)
Screenshot: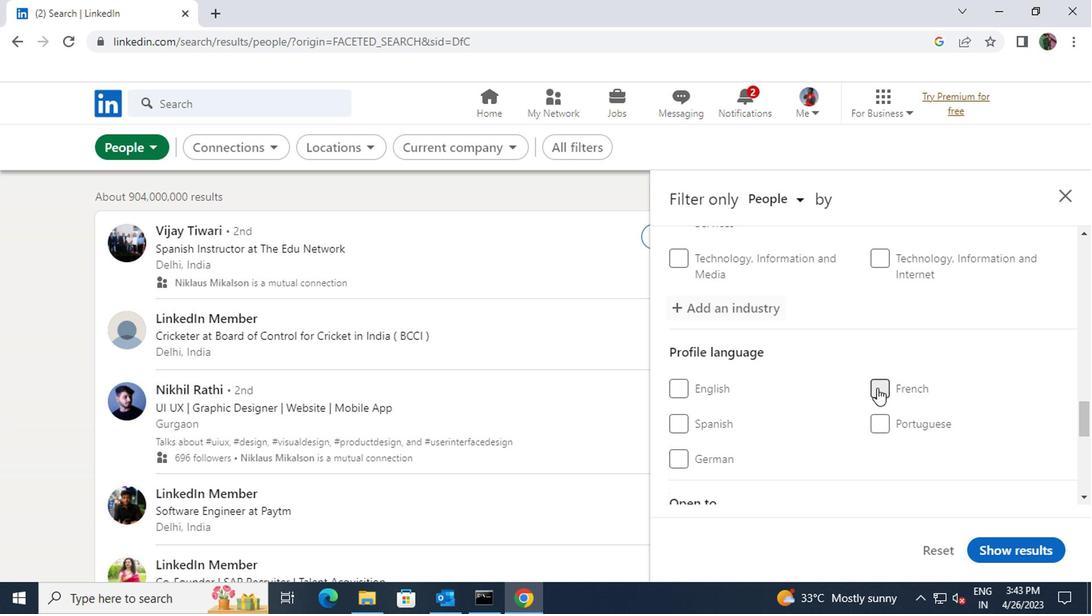
Action: Mouse scrolled (852, 444) with delta (0, -1)
Screenshot: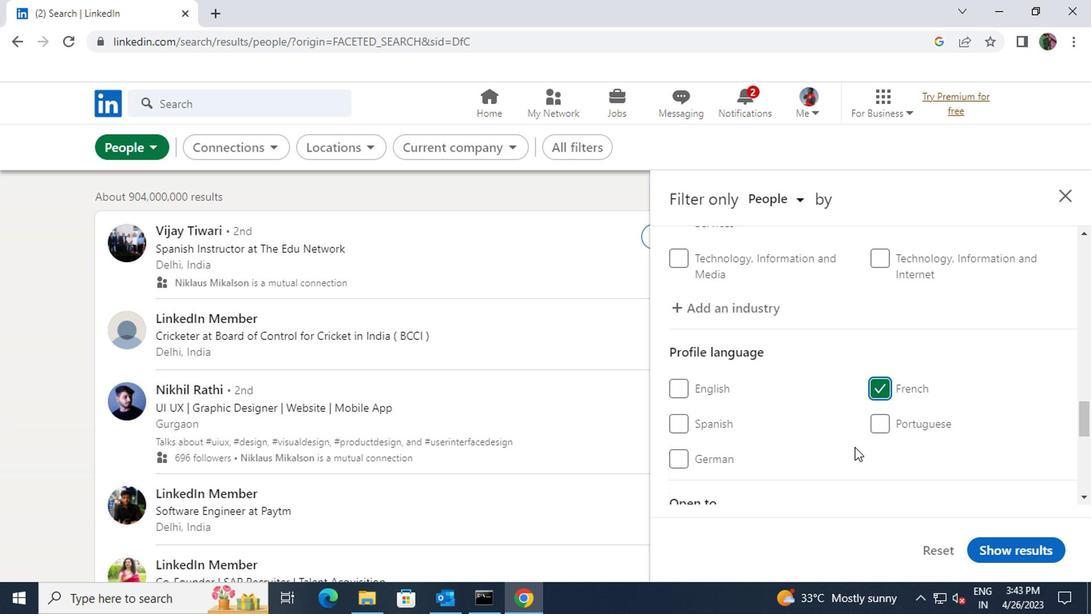 
Action: Mouse scrolled (852, 444) with delta (0, -1)
Screenshot: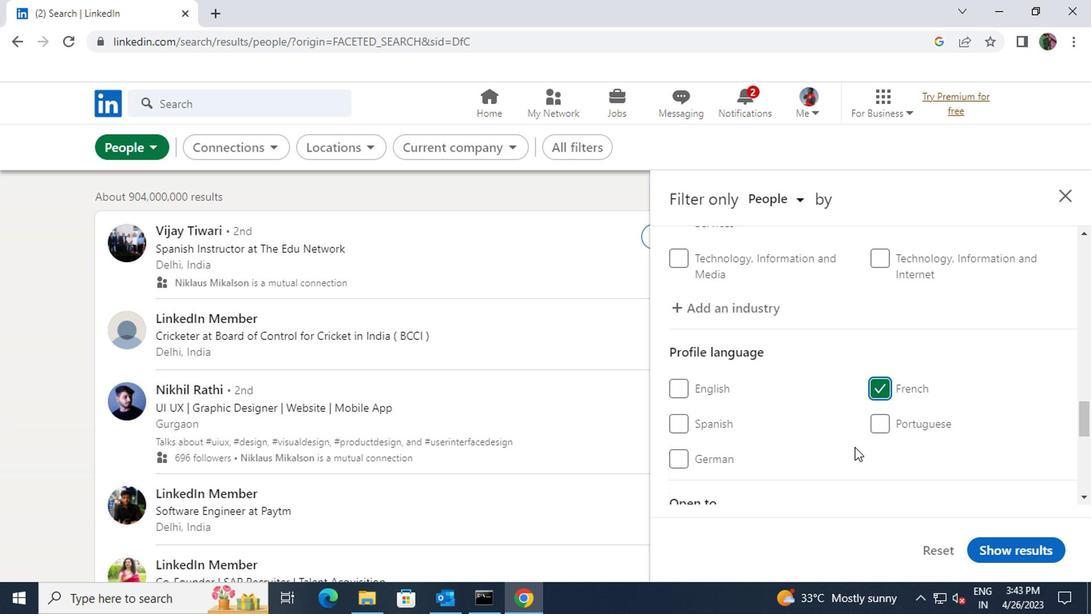
Action: Mouse scrolled (852, 444) with delta (0, -1)
Screenshot: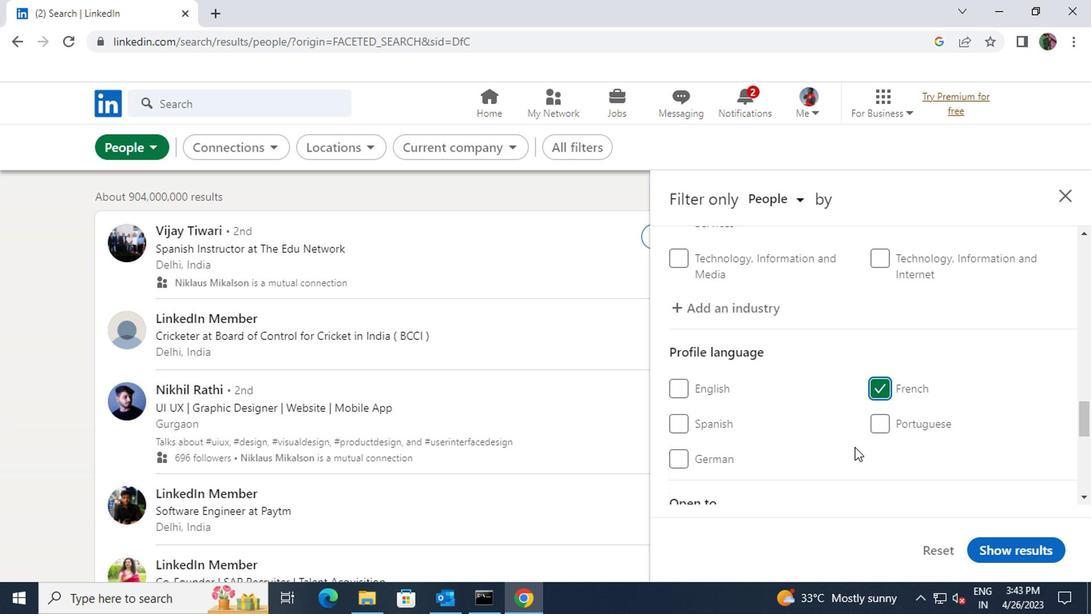 
Action: Mouse scrolled (852, 444) with delta (0, -1)
Screenshot: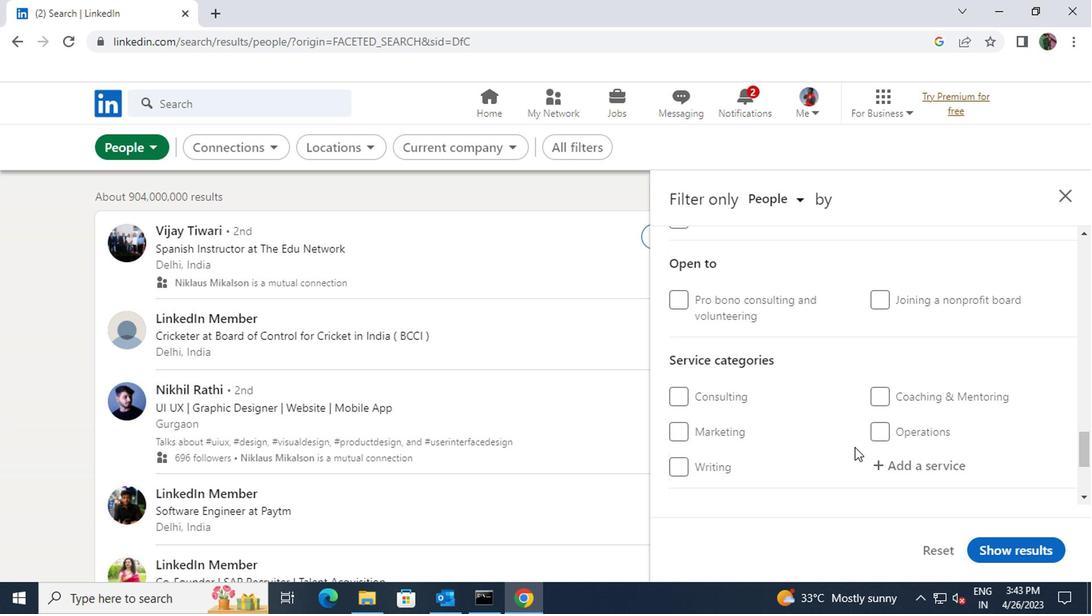 
Action: Mouse moved to (889, 391)
Screenshot: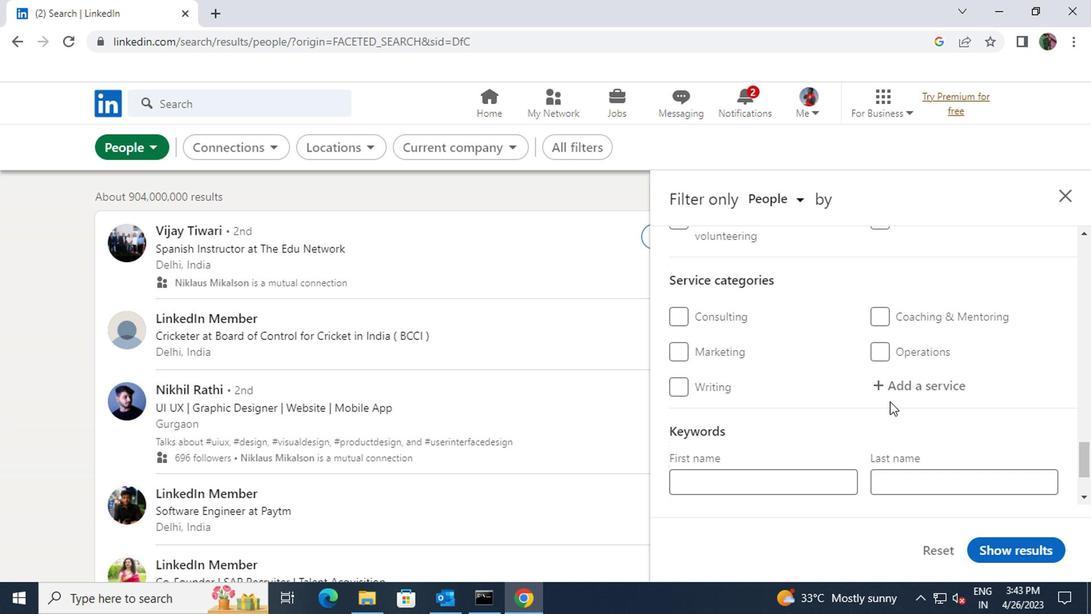 
Action: Mouse pressed left at (889, 391)
Screenshot: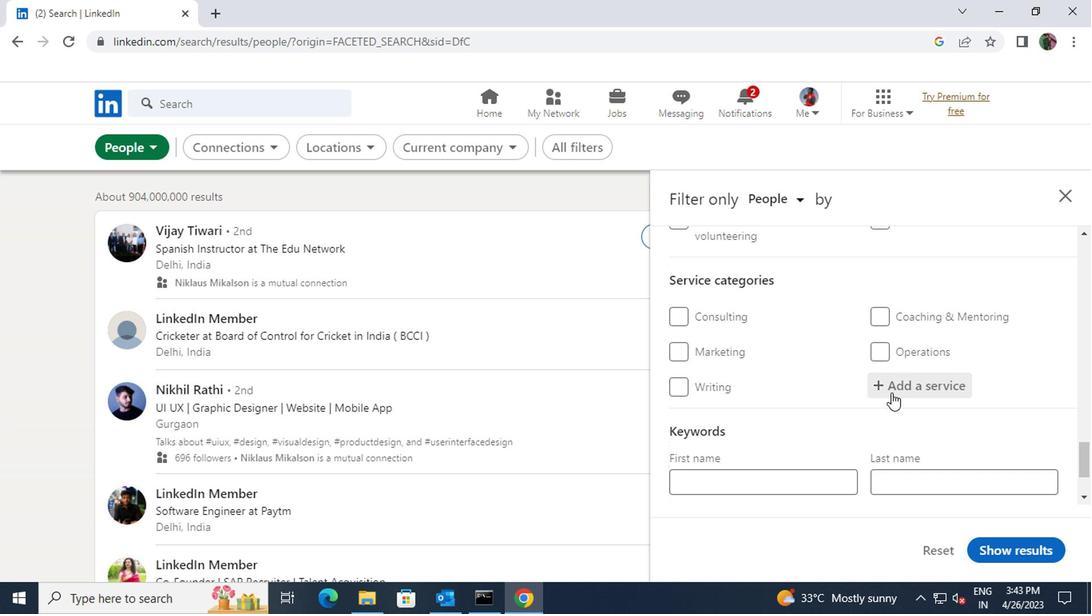 
Action: Key pressed <Key.shift>PROJECT
Screenshot: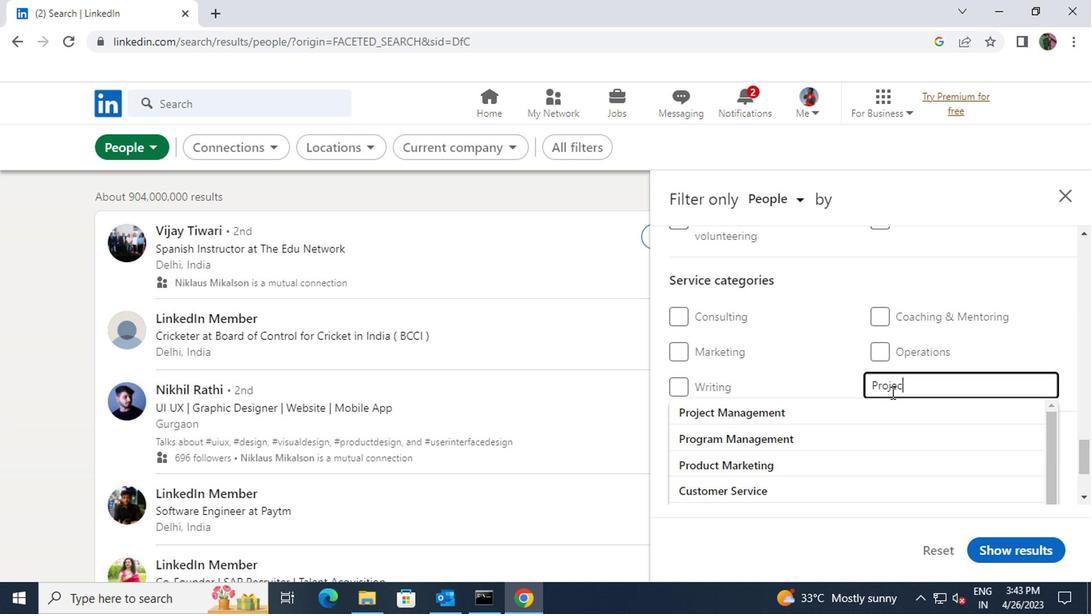 
Action: Mouse moved to (880, 403)
Screenshot: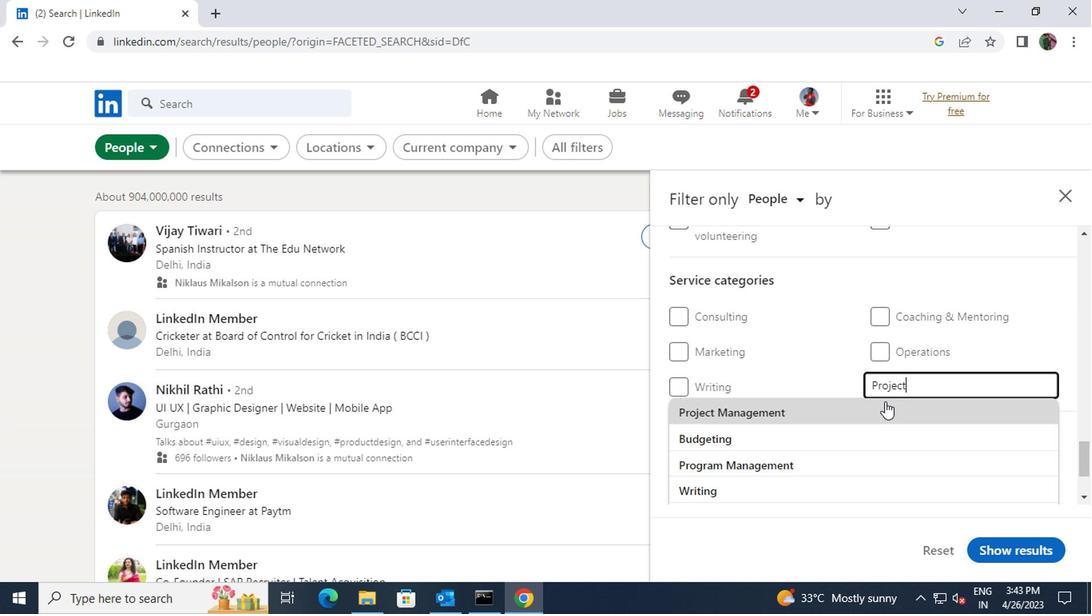
Action: Mouse pressed left at (880, 403)
Screenshot: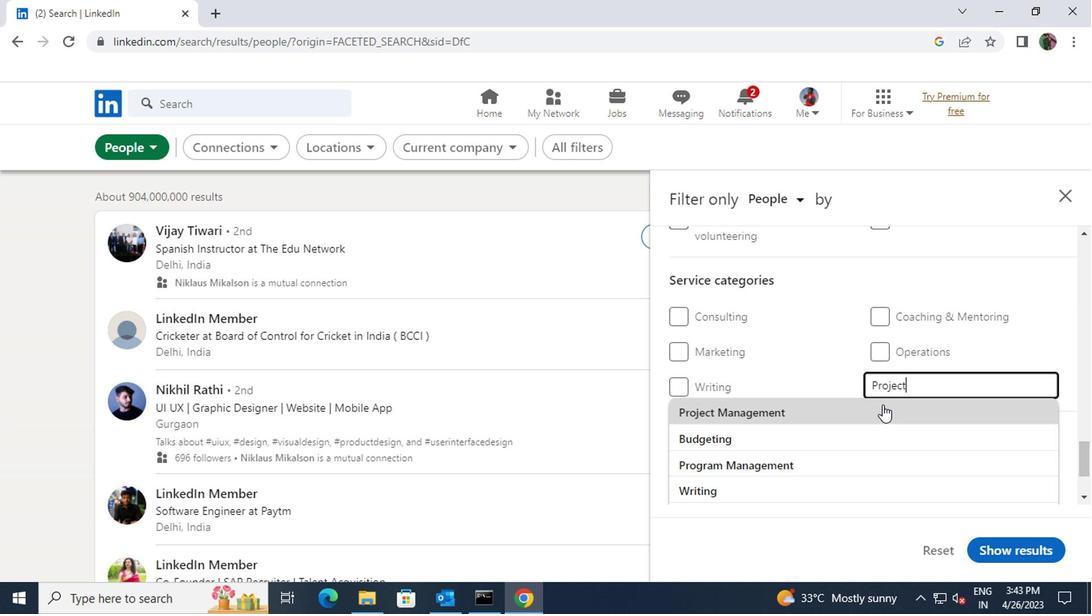 
Action: Mouse scrolled (880, 403) with delta (0, 0)
Screenshot: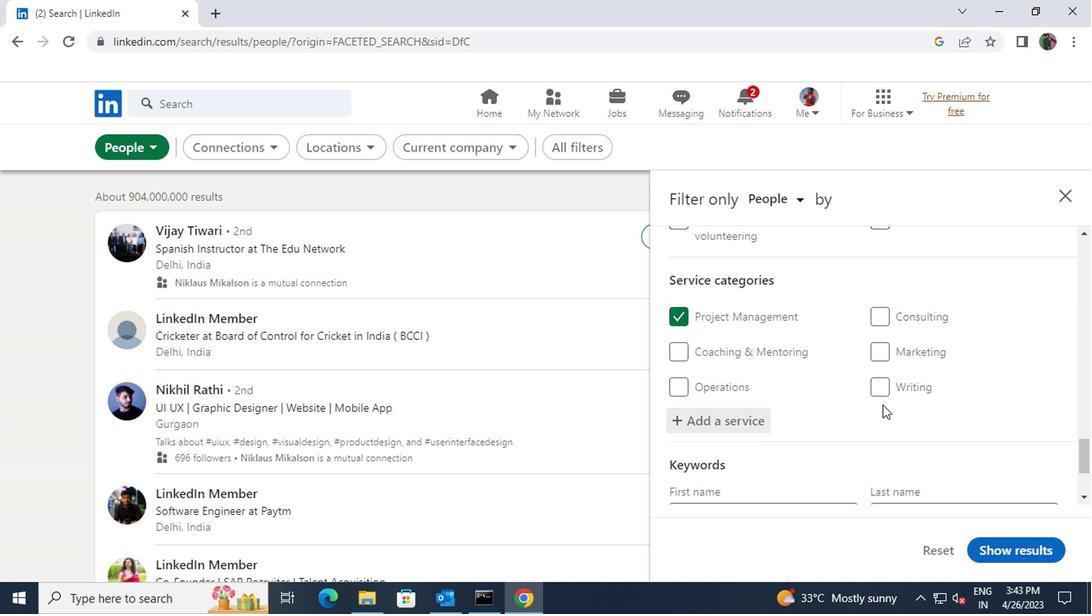
Action: Mouse scrolled (880, 403) with delta (0, 0)
Screenshot: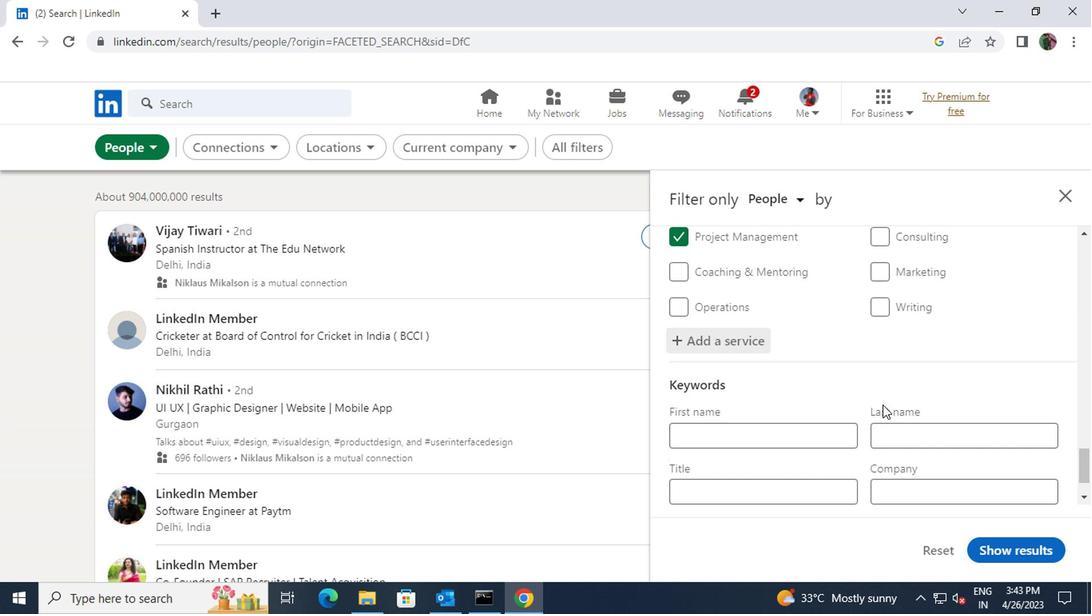 
Action: Mouse moved to (799, 434)
Screenshot: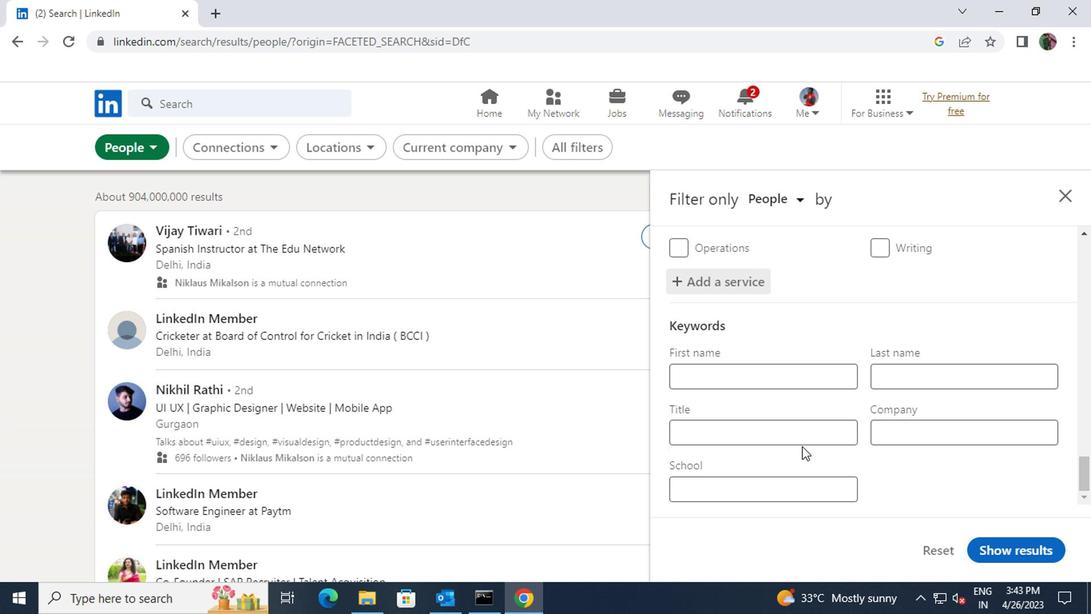 
Action: Mouse pressed left at (799, 434)
Screenshot: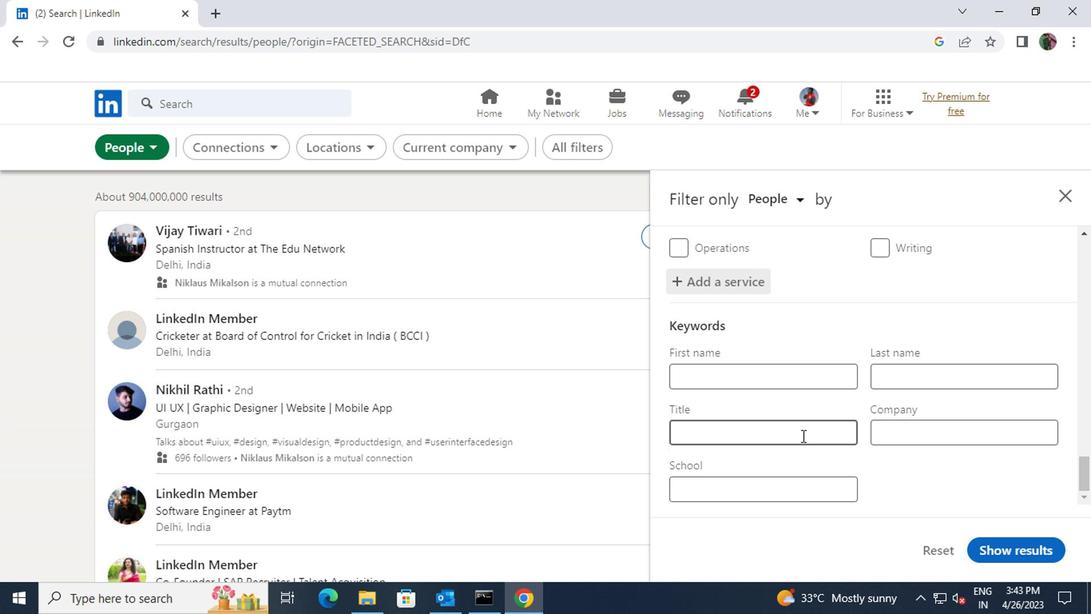 
Action: Key pressed <Key.shift><Key.shift><Key.shift><Key.shift>ACTOR
Screenshot: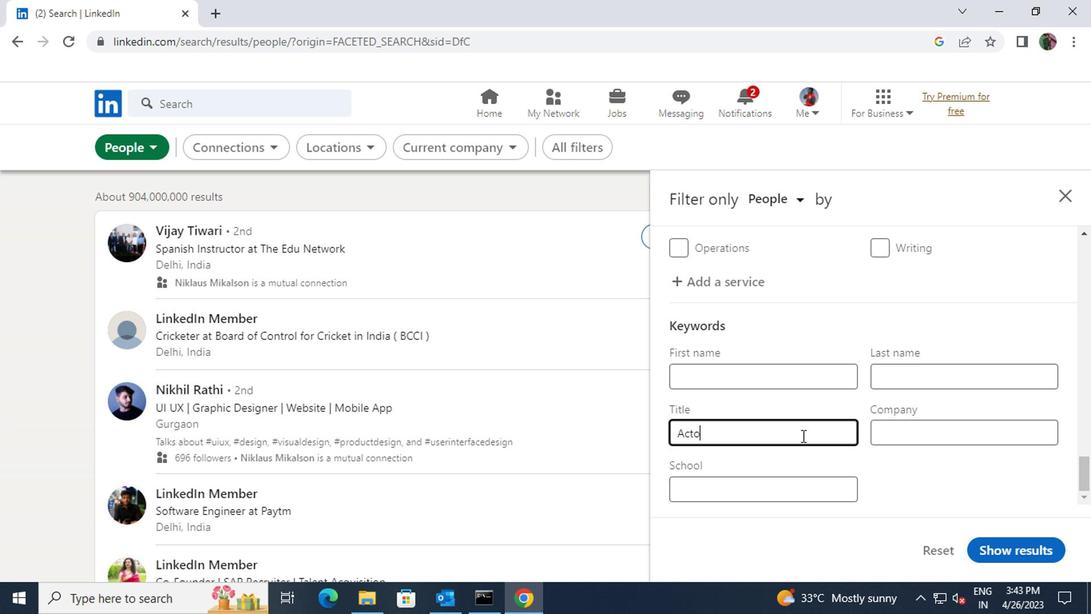 
Action: Mouse moved to (980, 541)
Screenshot: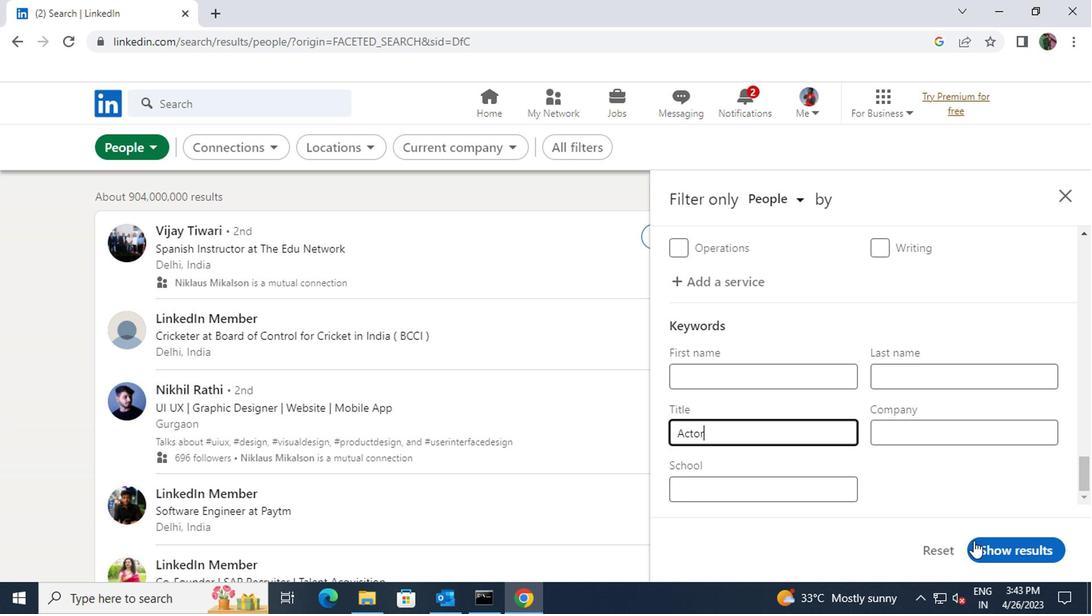 
Action: Mouse pressed left at (980, 541)
Screenshot: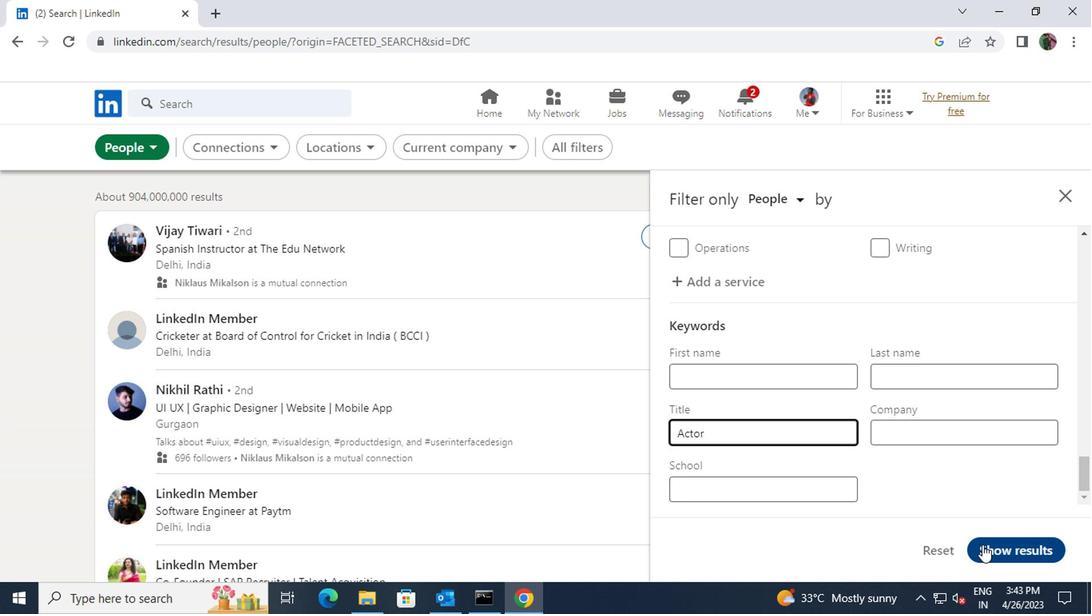 
